 Task: Find a guesthouse in Callao, Peru, for 9 guests from 5th to 15th July, with 5 bedrooms, 5 beds, 5 bathrooms, self check-in, and a price range of 15000 to 25000.
Action: Mouse moved to (498, 131)
Screenshot: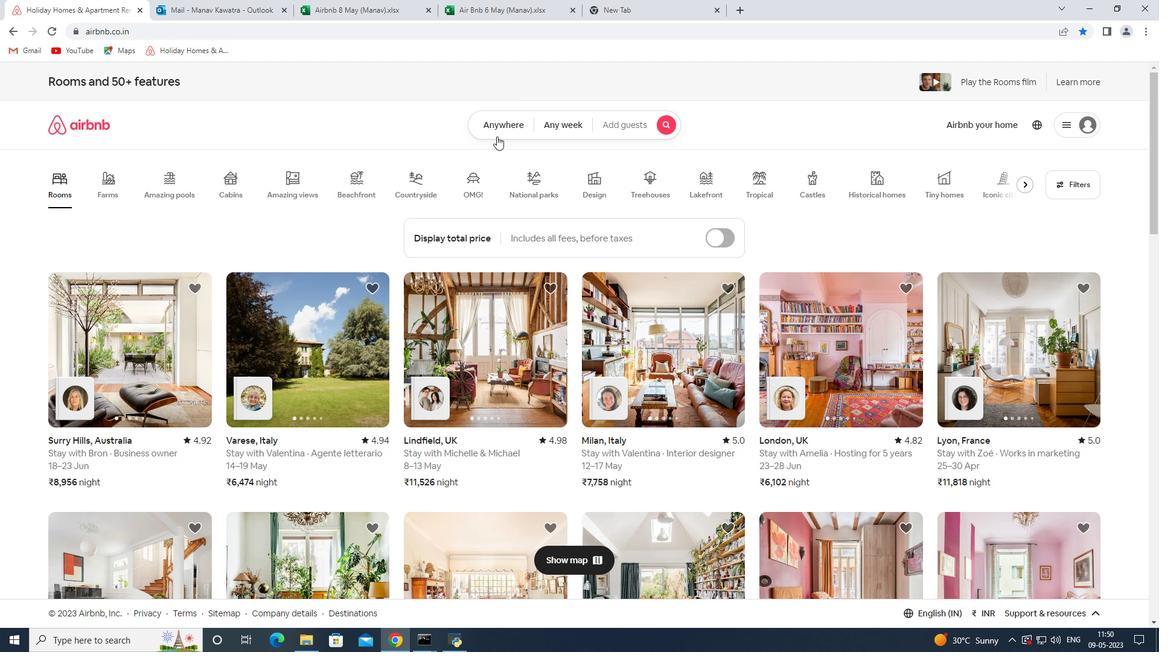 
Action: Mouse pressed left at (498, 131)
Screenshot: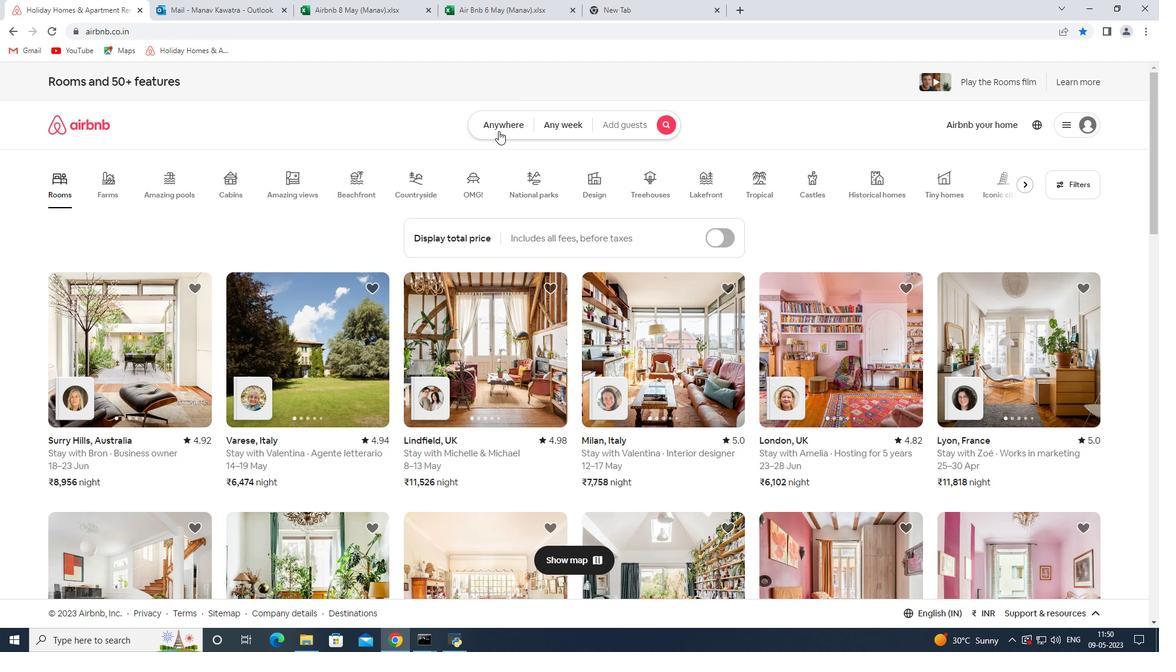 
Action: Mouse moved to (448, 176)
Screenshot: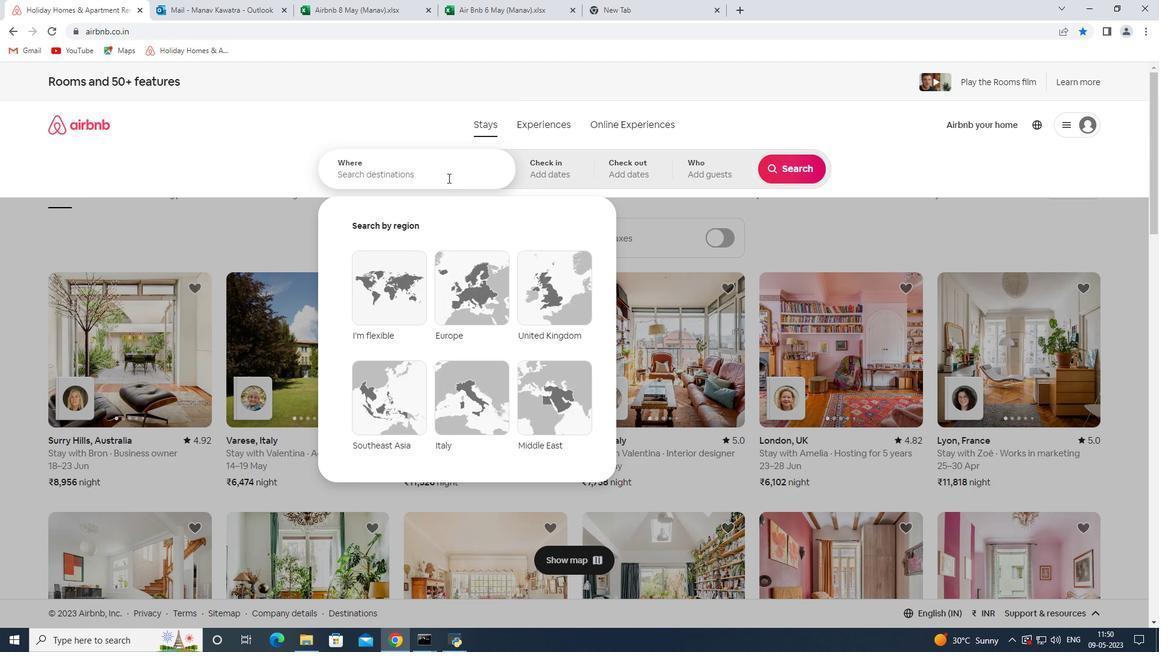 
Action: Mouse pressed left at (448, 176)
Screenshot: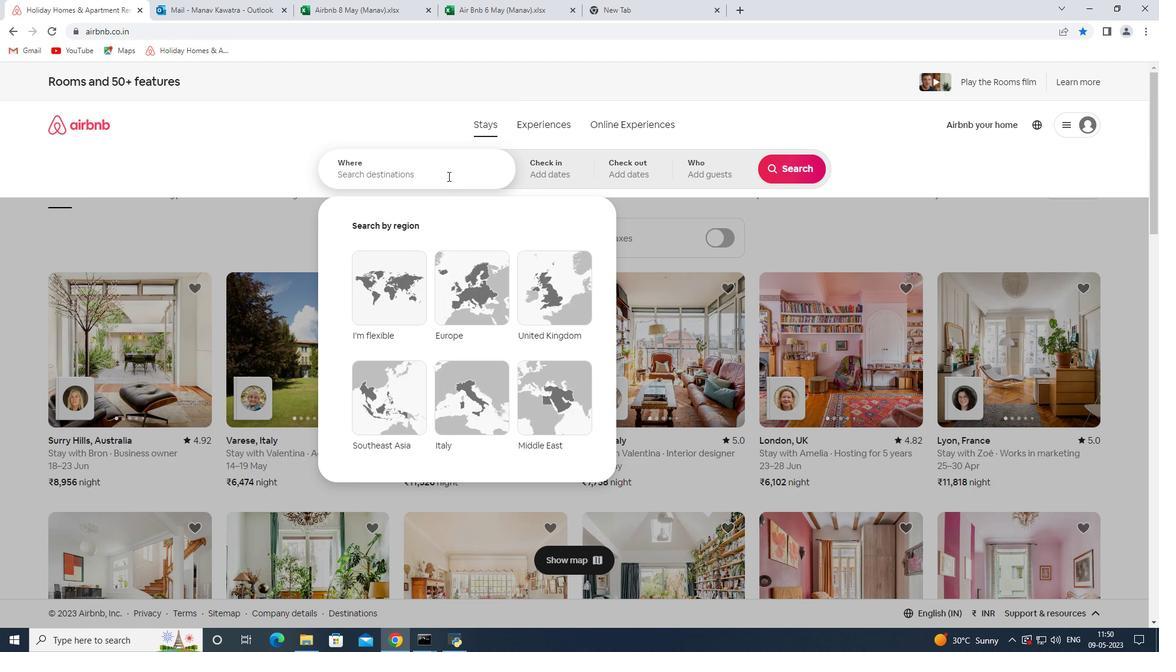 
Action: Key pressed <Key.shift><Key.shift><Key.shift><Key.shift><Key.shift><Key.shift><Key.shift><Key.shift>Callao<Key.space>
Screenshot: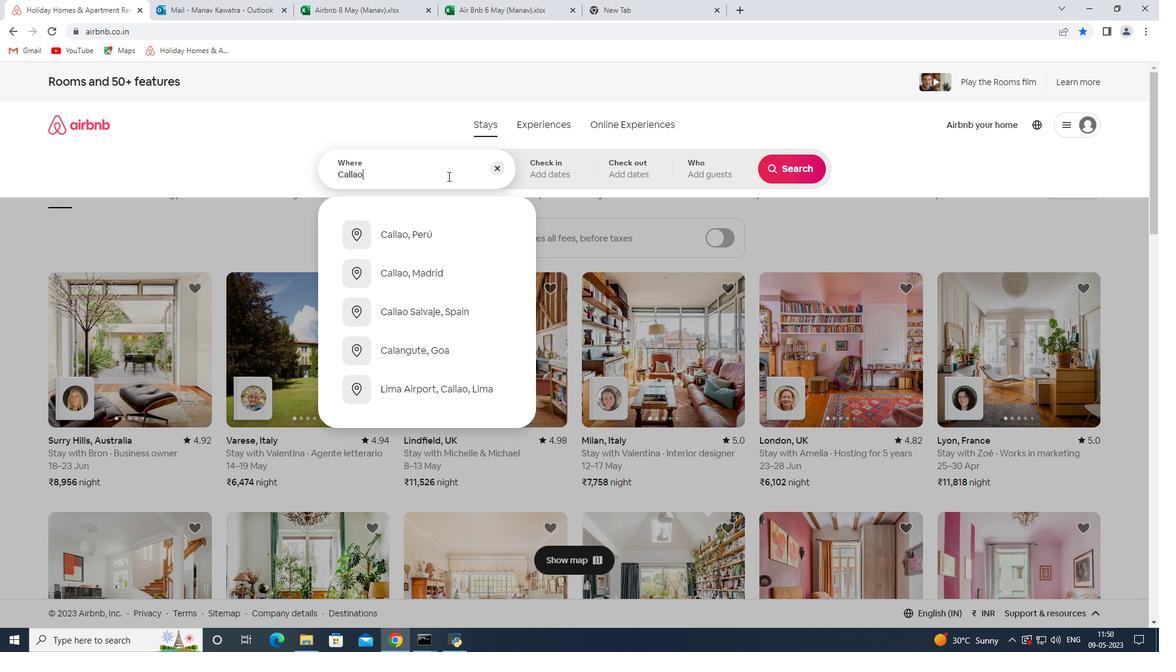 
Action: Mouse moved to (472, 230)
Screenshot: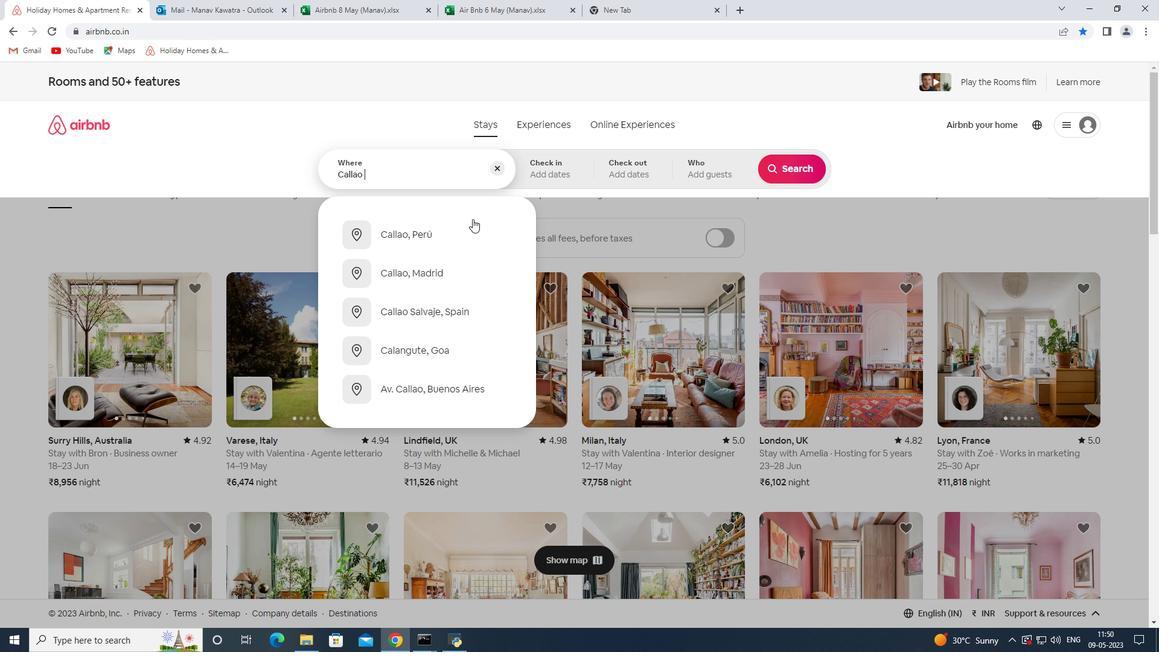 
Action: Mouse pressed left at (472, 230)
Screenshot: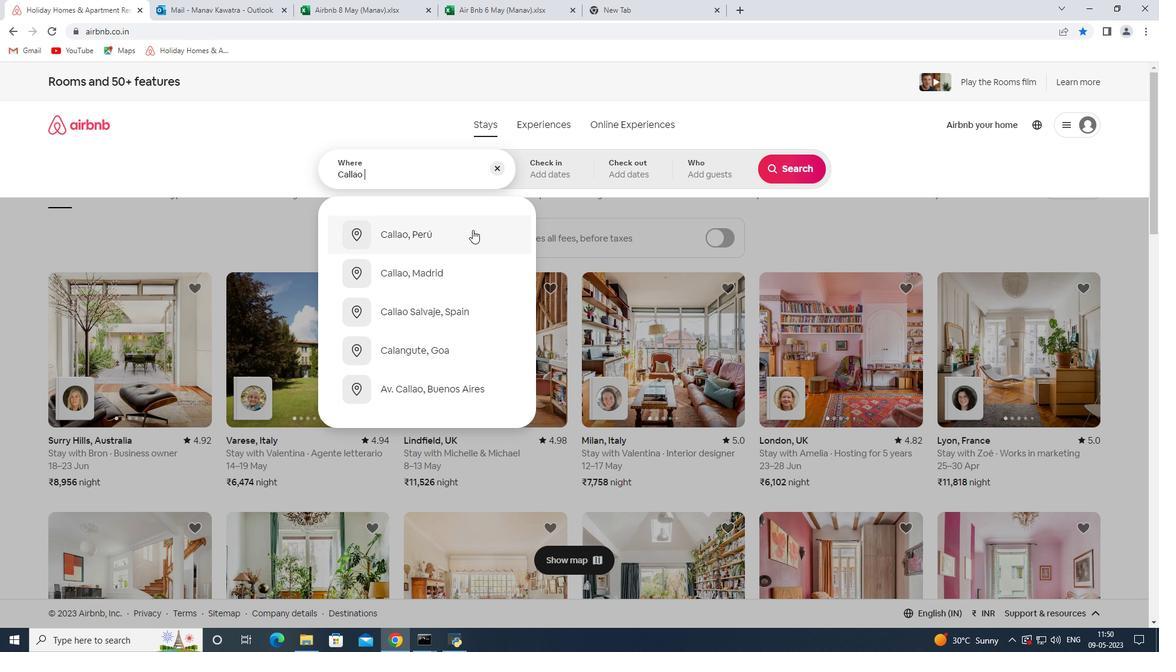 
Action: Mouse moved to (793, 266)
Screenshot: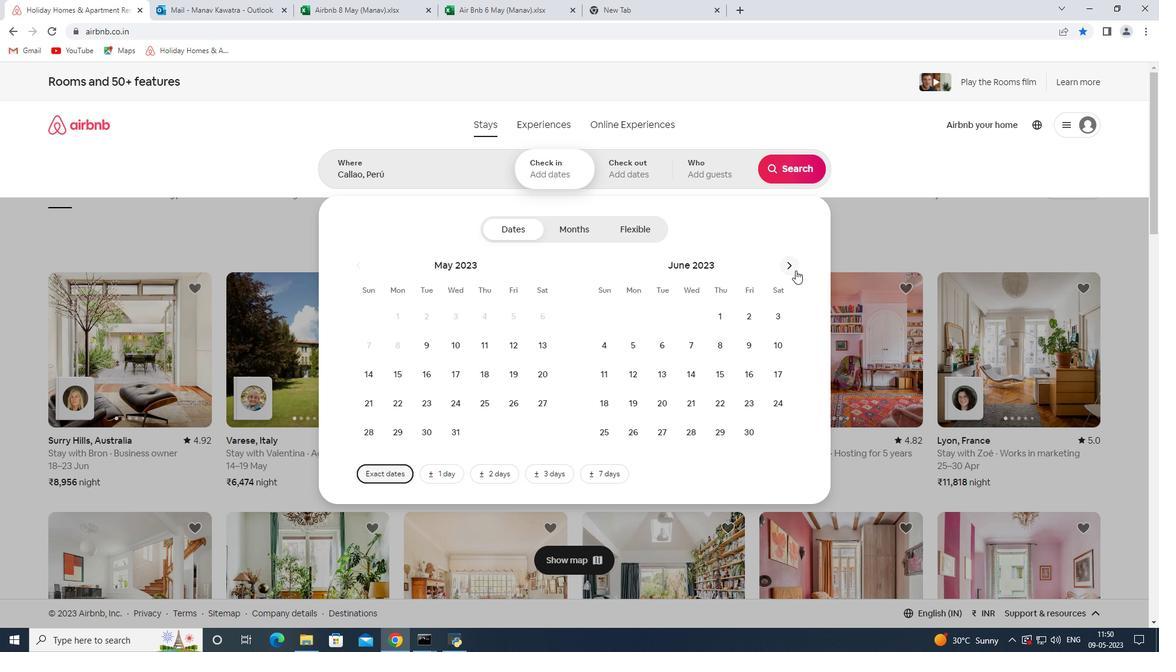 
Action: Mouse pressed left at (793, 266)
Screenshot: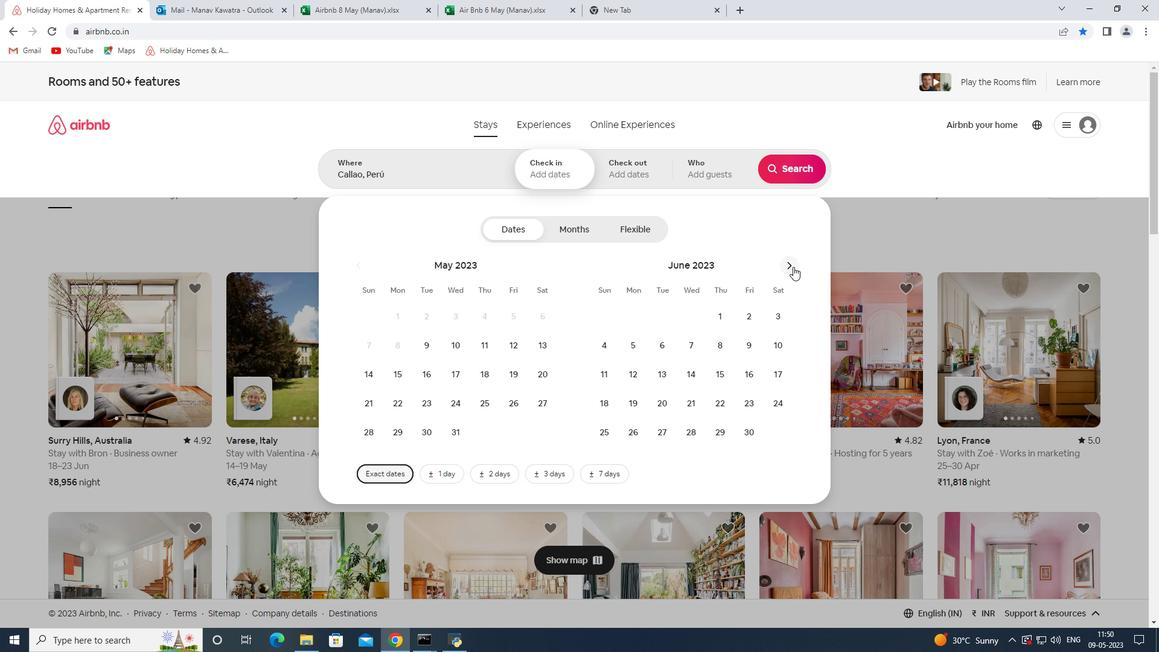 
Action: Mouse moved to (694, 334)
Screenshot: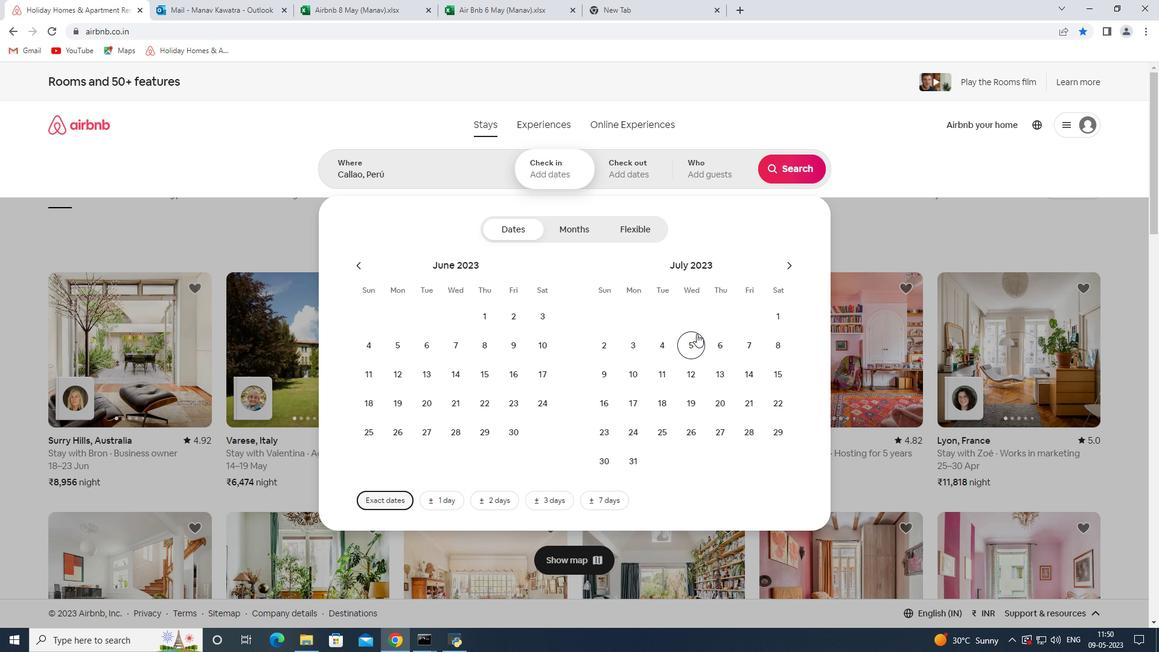 
Action: Mouse pressed left at (694, 334)
Screenshot: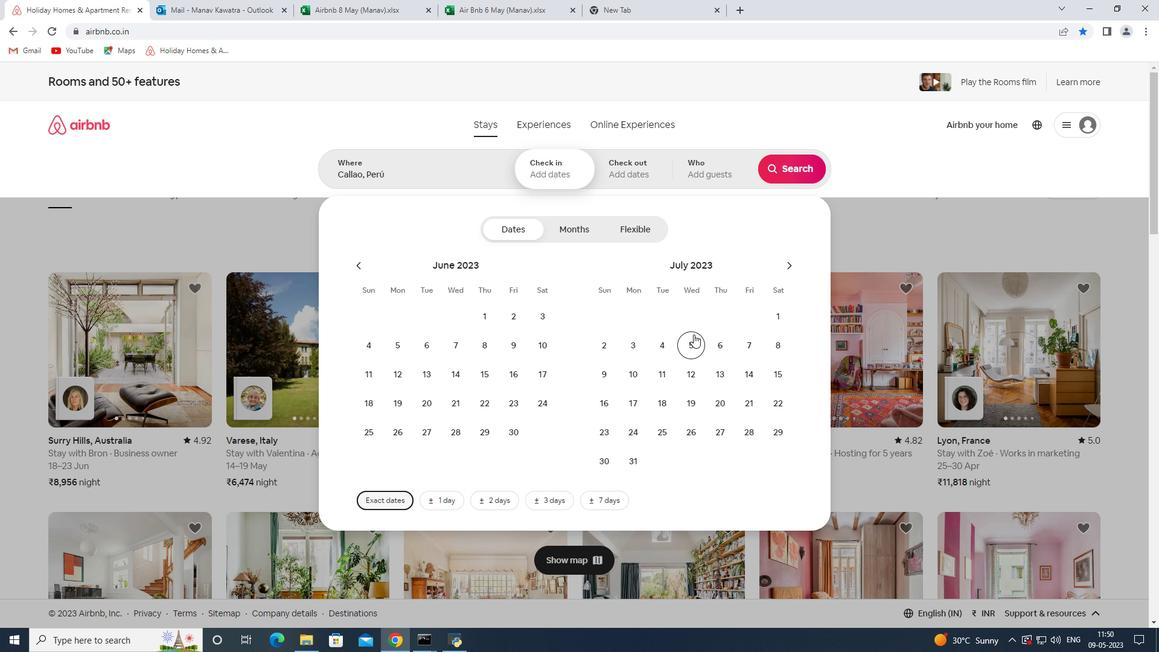 
Action: Mouse moved to (773, 376)
Screenshot: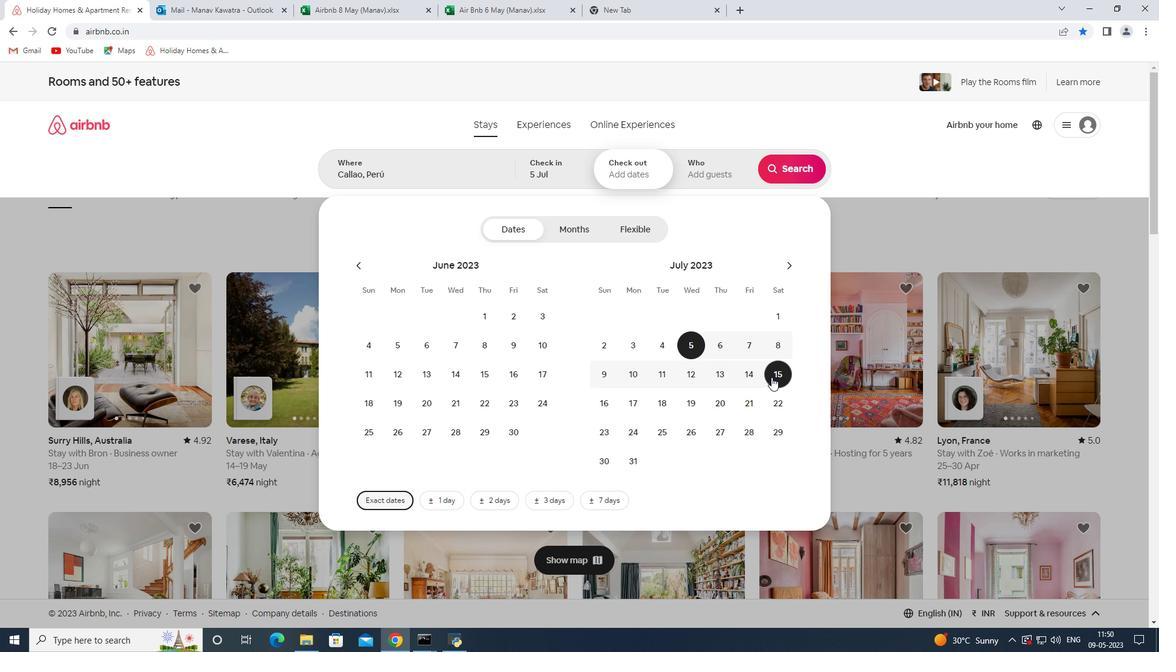 
Action: Mouse pressed left at (773, 376)
Screenshot: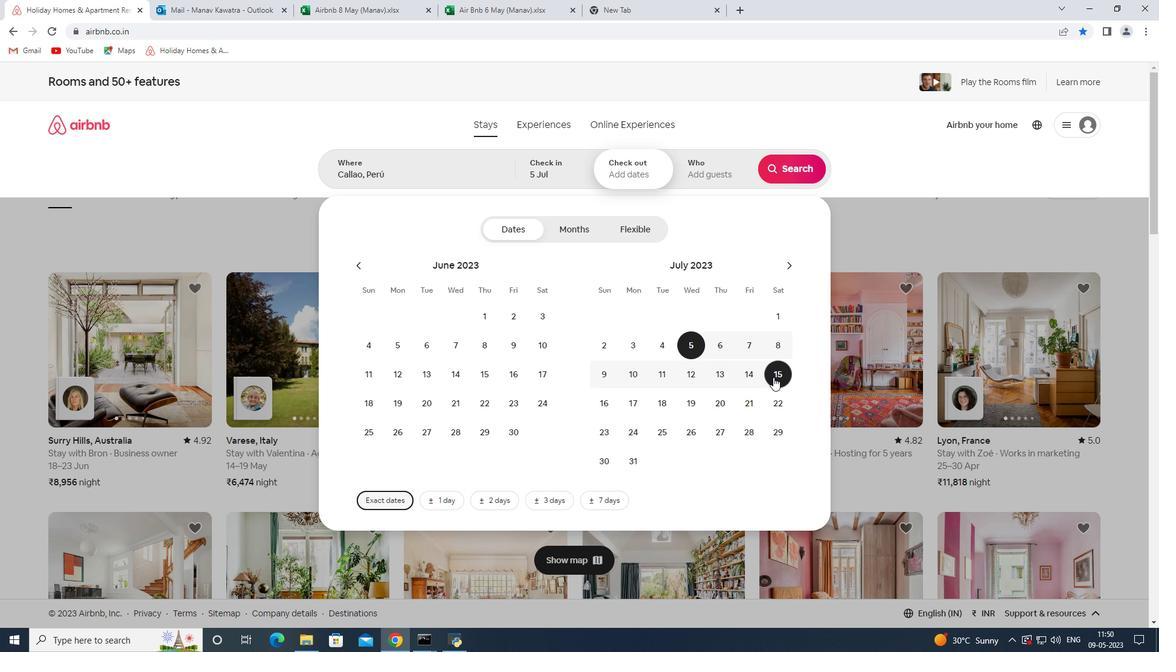 
Action: Mouse moved to (716, 181)
Screenshot: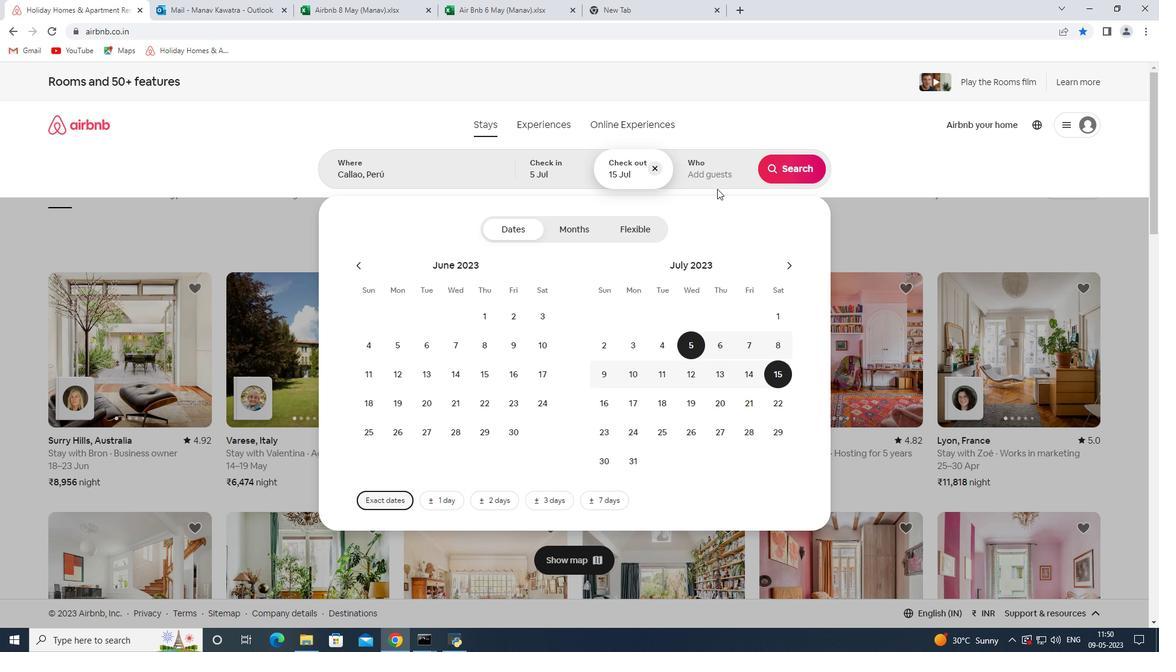 
Action: Mouse pressed left at (716, 181)
Screenshot: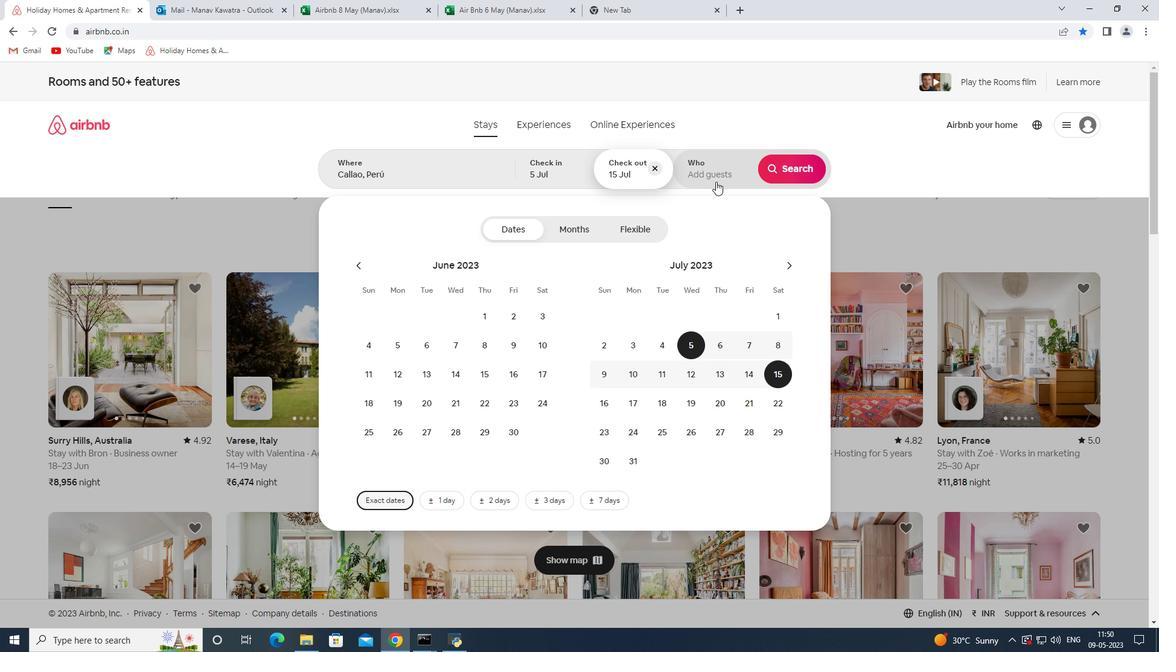 
Action: Mouse moved to (799, 237)
Screenshot: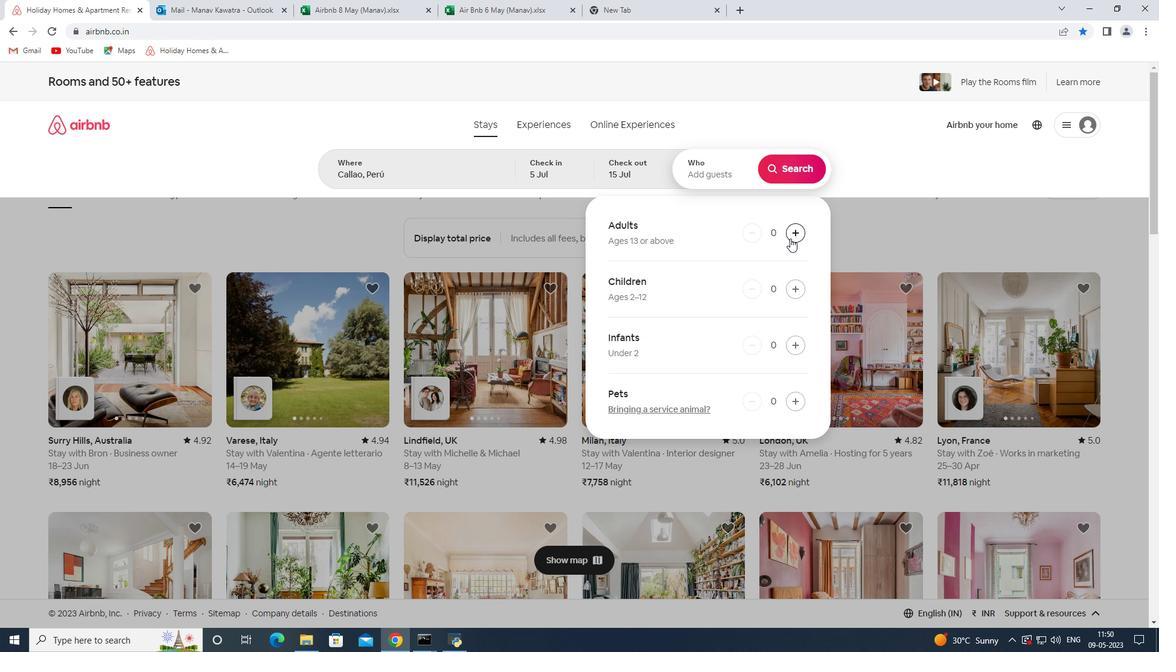 
Action: Mouse pressed left at (799, 237)
Screenshot: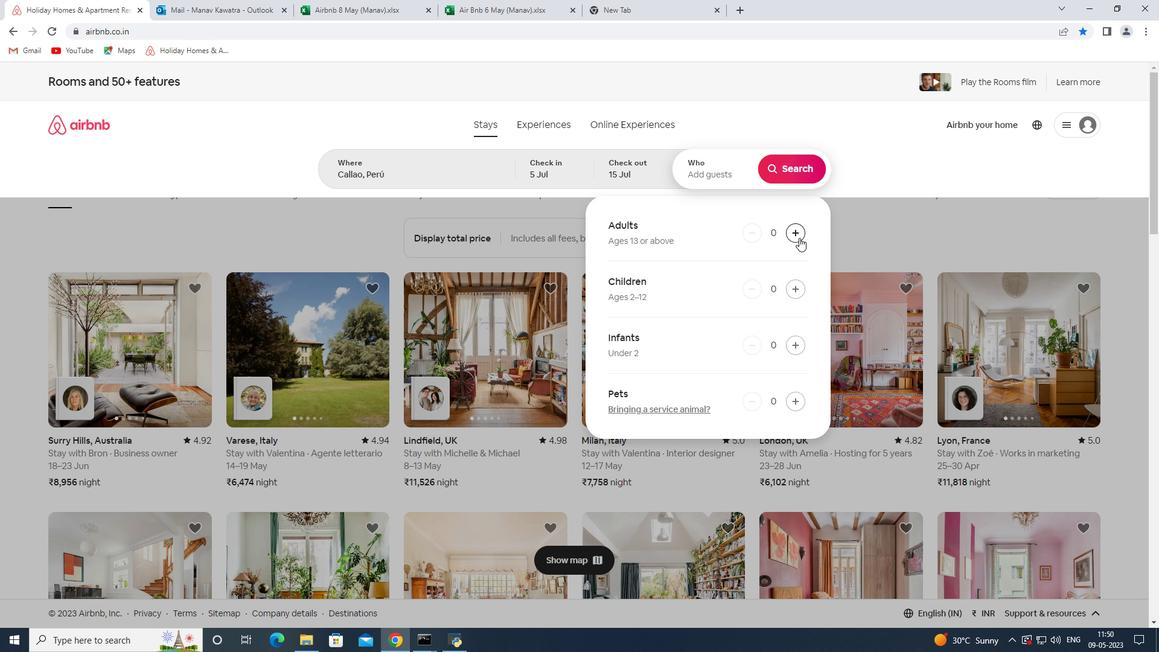 
Action: Mouse pressed left at (799, 237)
Screenshot: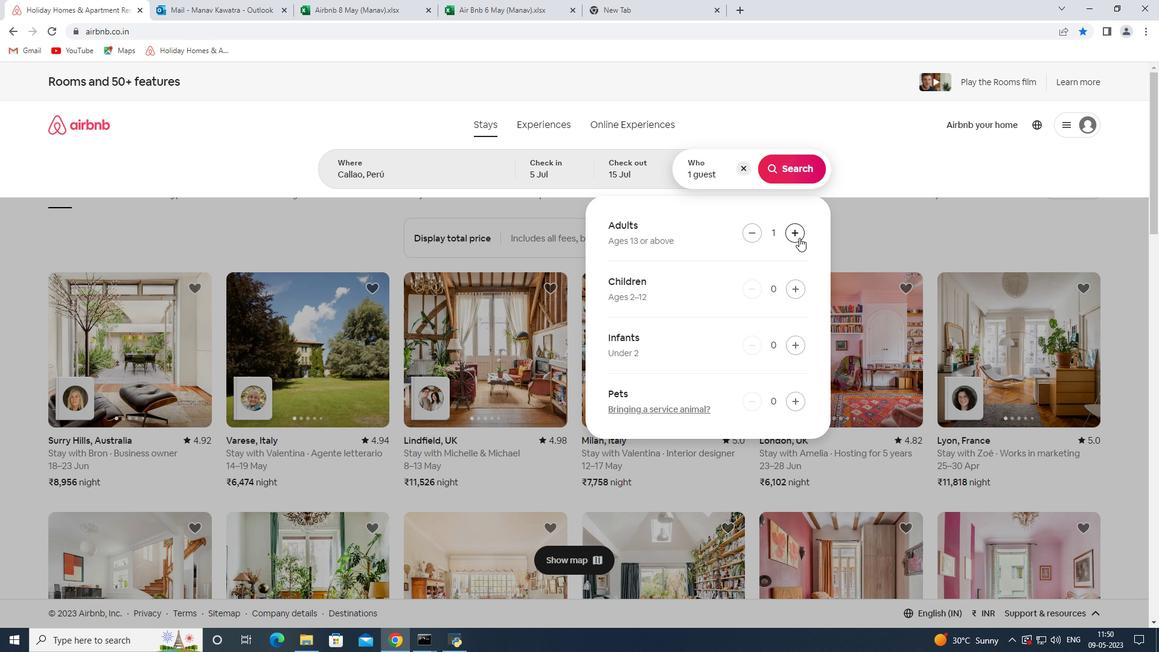 
Action: Mouse pressed left at (799, 237)
Screenshot: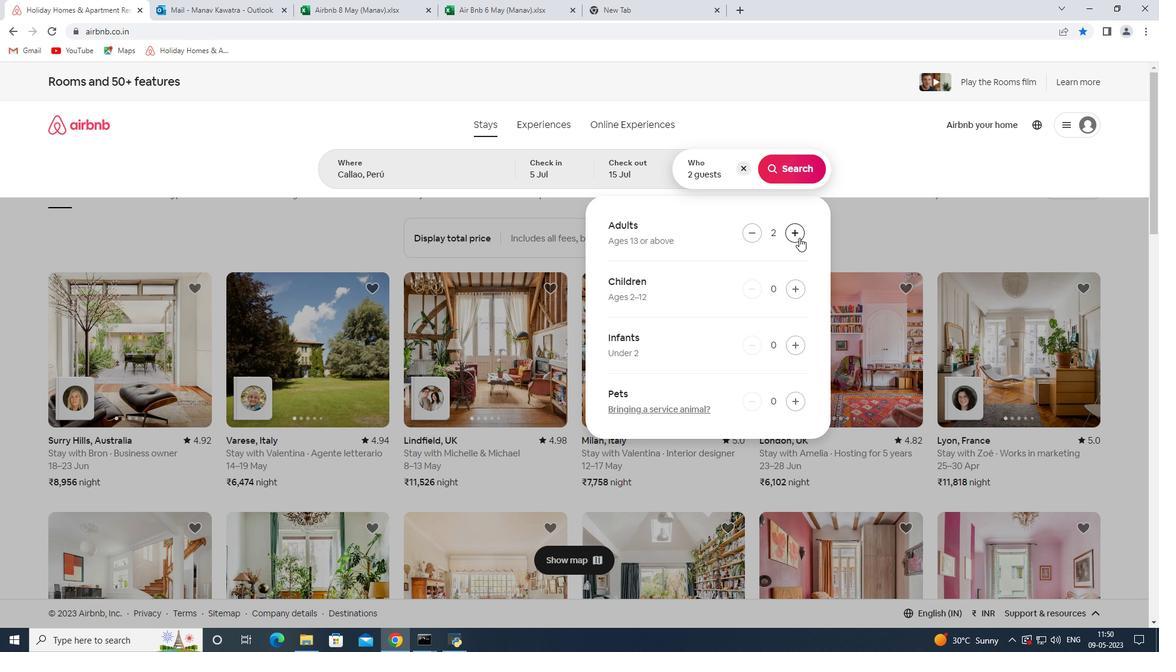 
Action: Mouse pressed left at (799, 237)
Screenshot: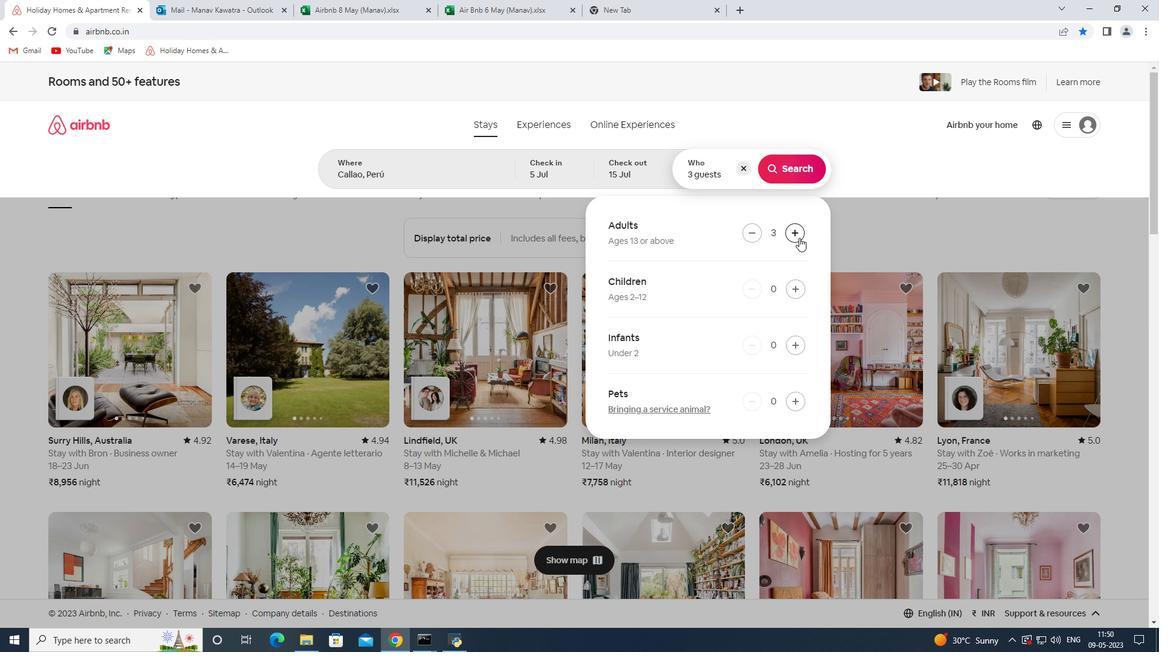 
Action: Mouse pressed left at (799, 237)
Screenshot: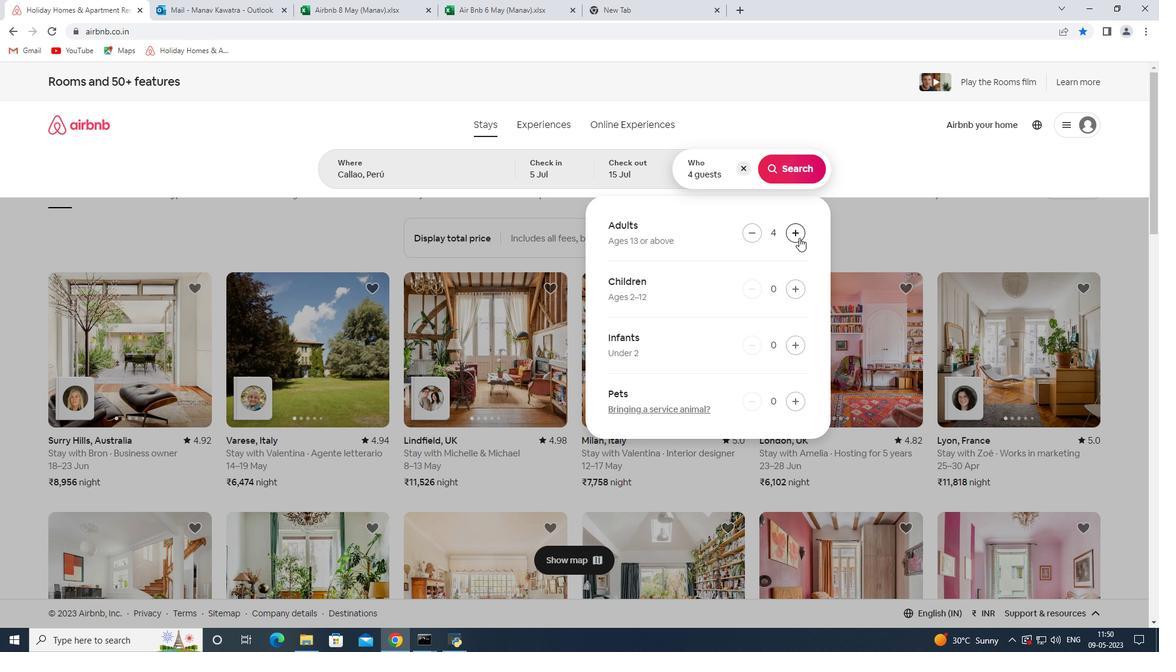 
Action: Mouse pressed left at (799, 237)
Screenshot: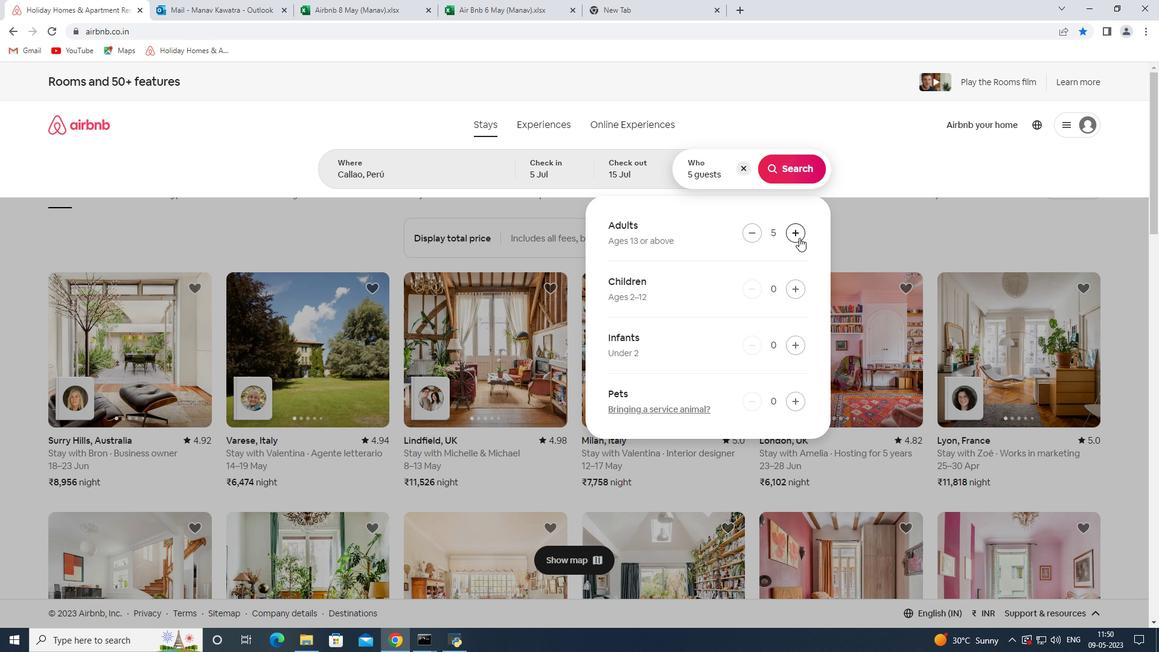 
Action: Mouse pressed left at (799, 237)
Screenshot: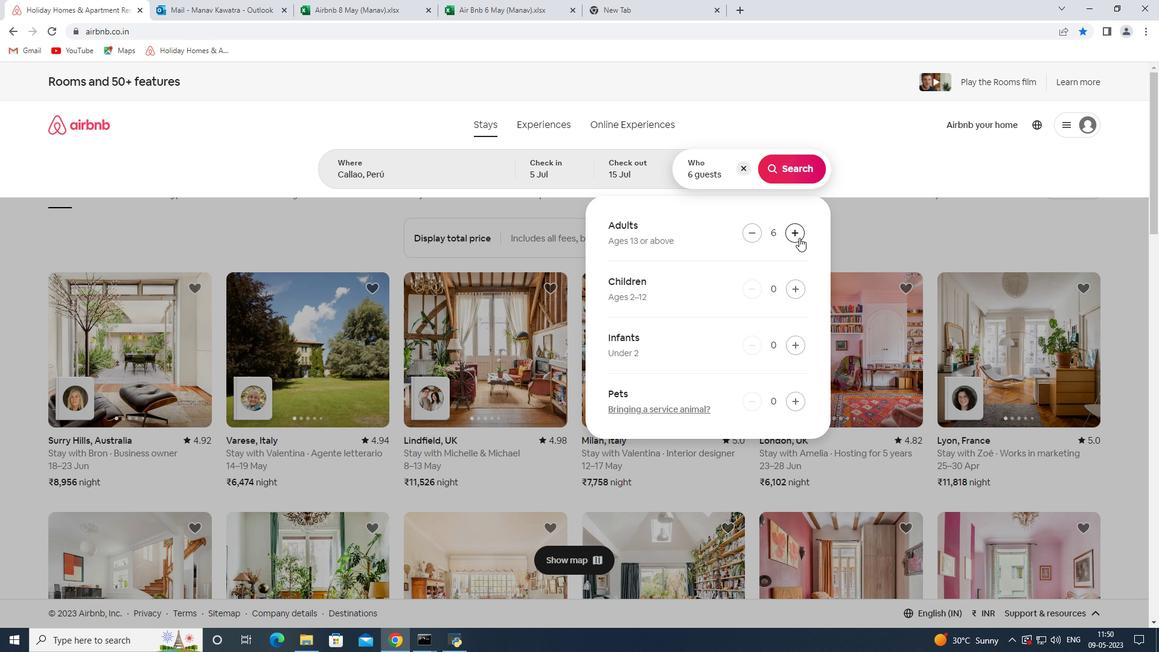 
Action: Mouse pressed left at (799, 237)
Screenshot: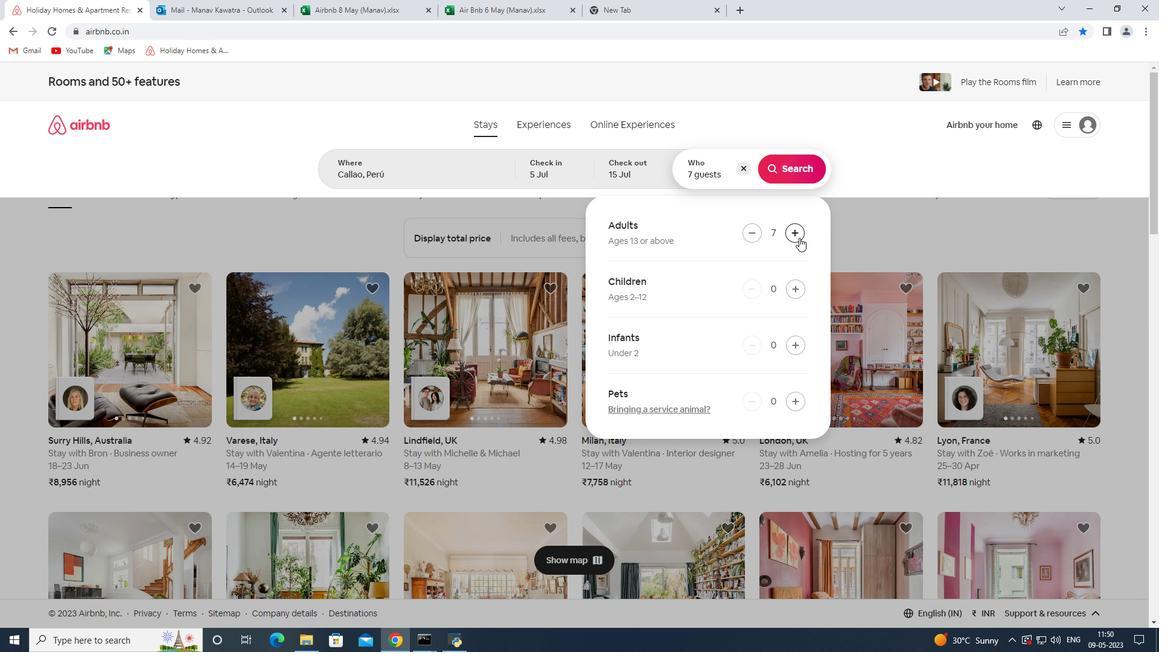 
Action: Mouse pressed left at (799, 237)
Screenshot: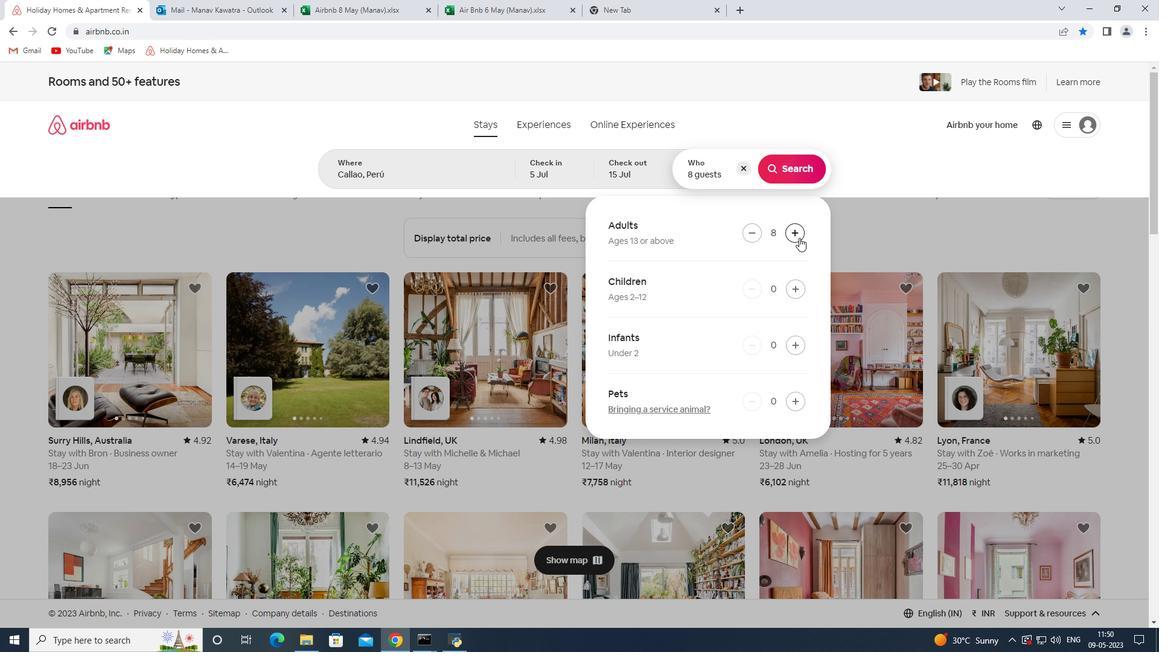 
Action: Mouse moved to (800, 160)
Screenshot: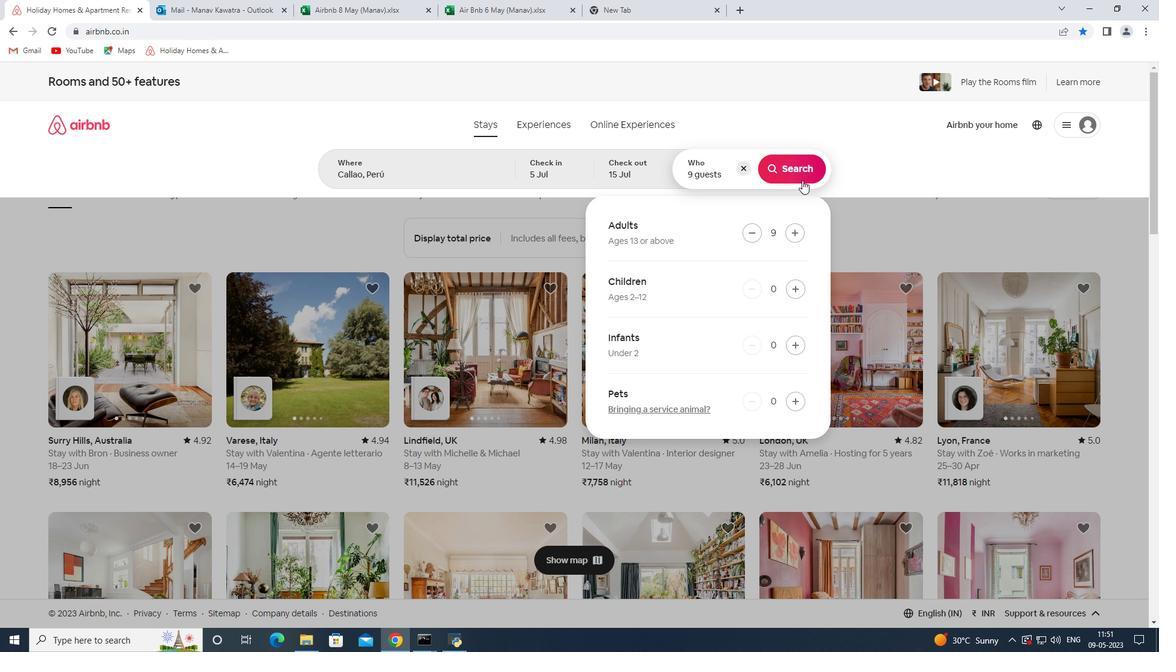 
Action: Mouse pressed left at (800, 160)
Screenshot: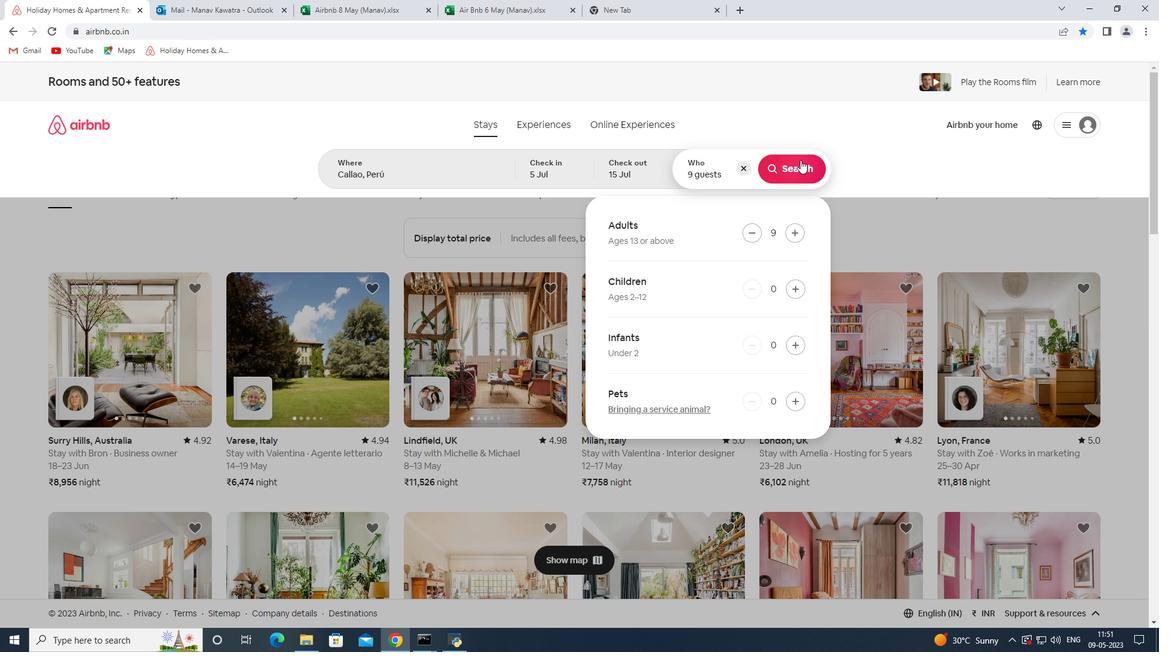 
Action: Mouse moved to (1105, 132)
Screenshot: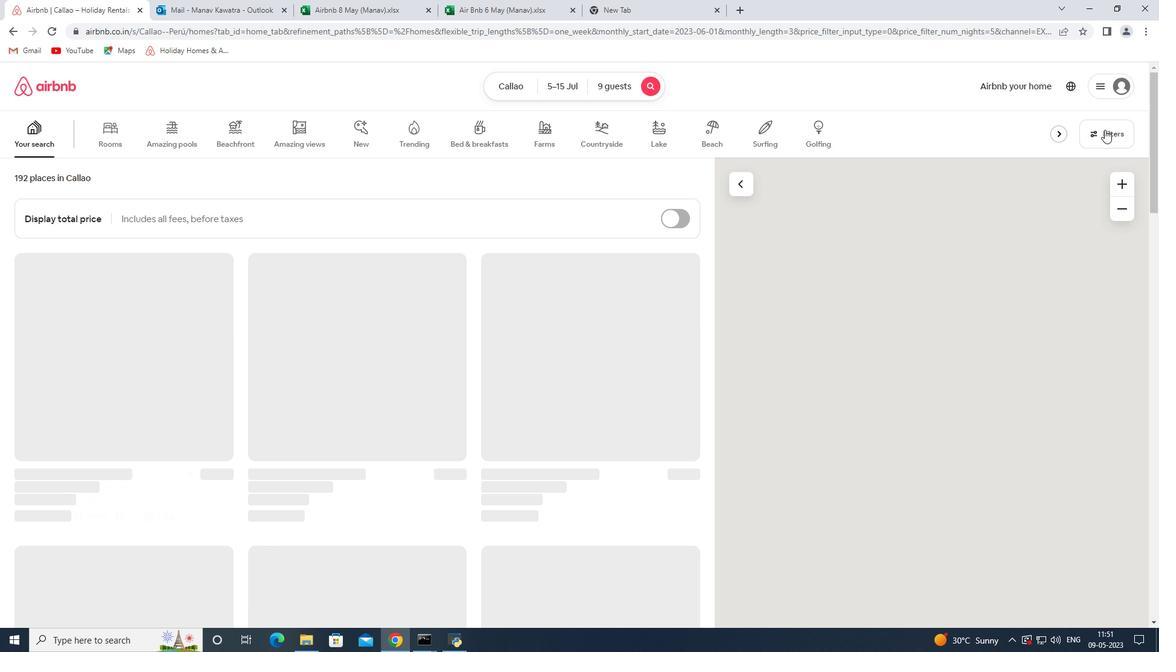
Action: Mouse pressed left at (1105, 132)
Screenshot: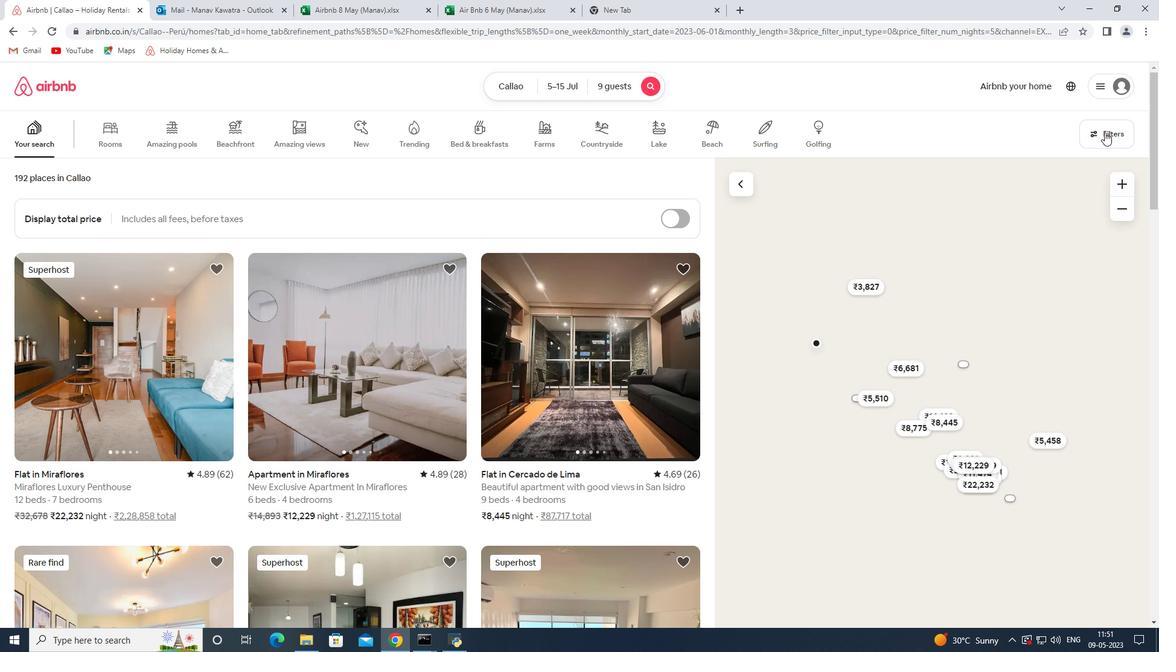 
Action: Mouse moved to (422, 429)
Screenshot: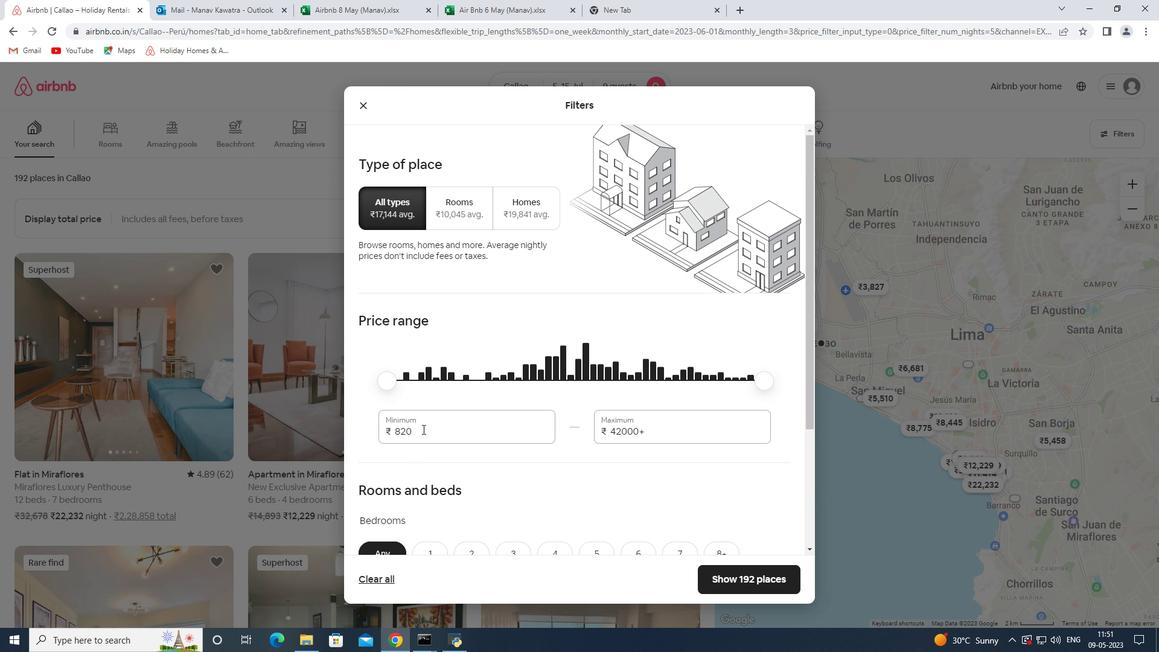 
Action: Mouse pressed left at (422, 429)
Screenshot: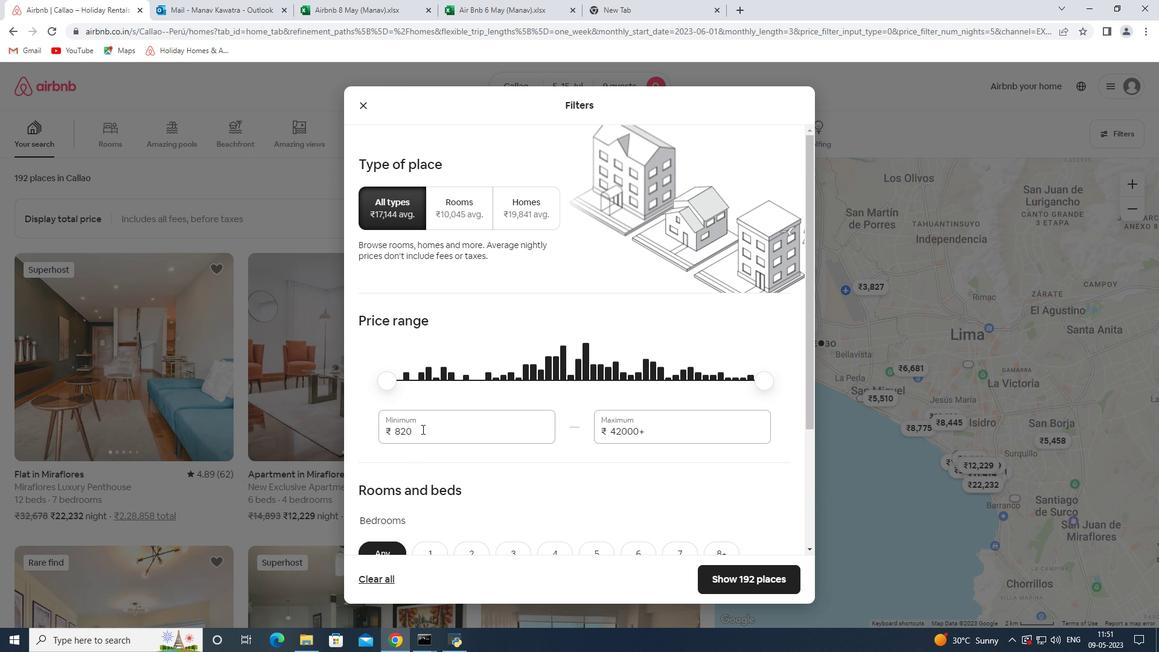 
Action: Mouse pressed left at (422, 429)
Screenshot: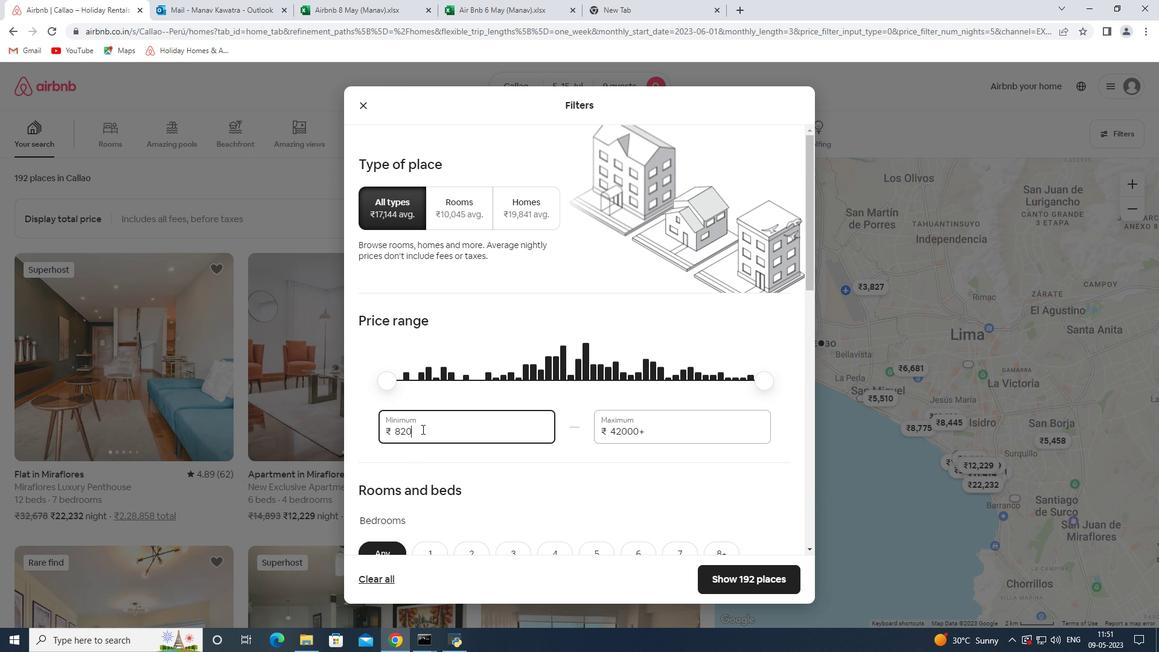 
Action: Key pressed 15000<Key.tab>25000
Screenshot: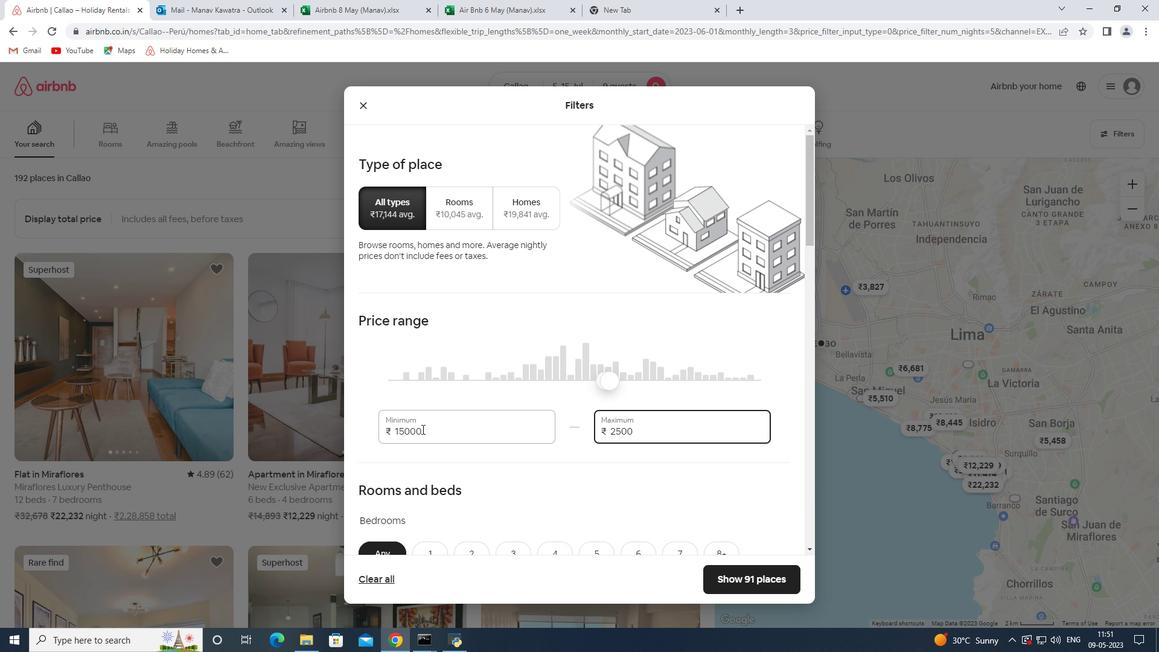 
Action: Mouse moved to (353, 245)
Screenshot: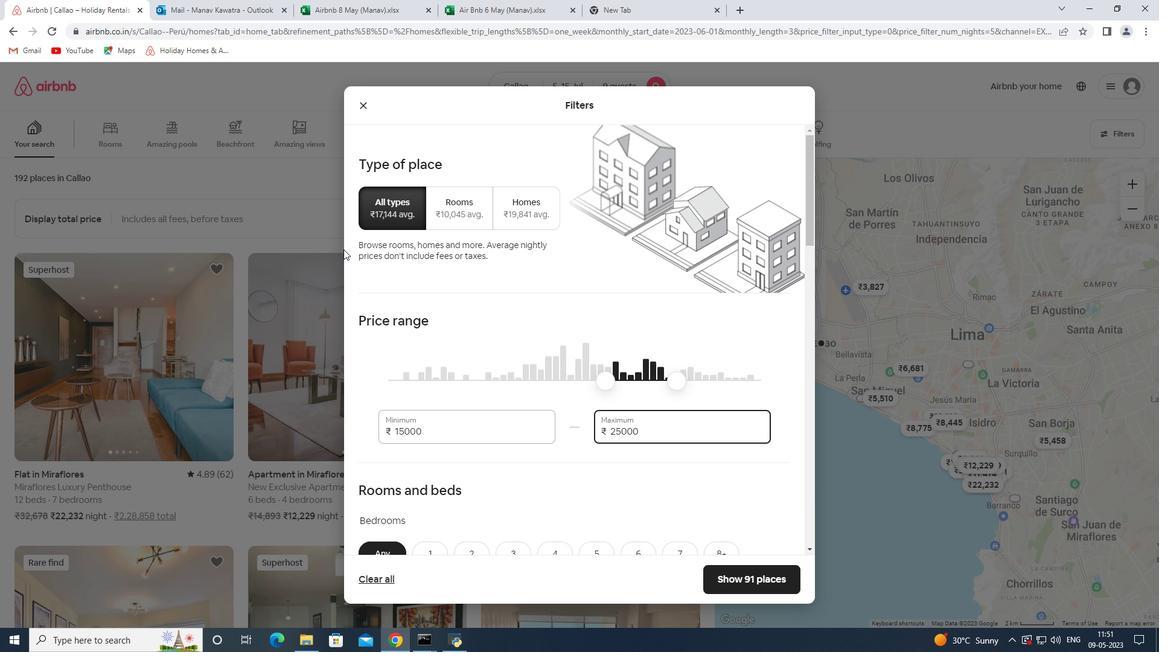 
Action: Mouse scrolled (353, 244) with delta (0, 0)
Screenshot: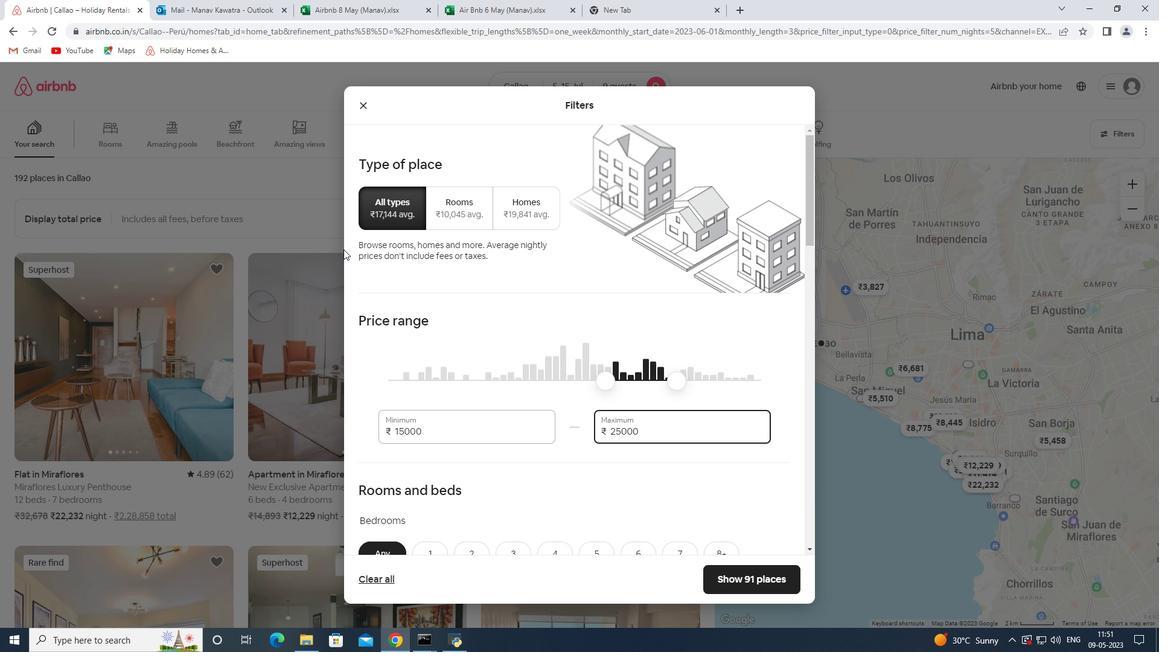 
Action: Mouse moved to (364, 245)
Screenshot: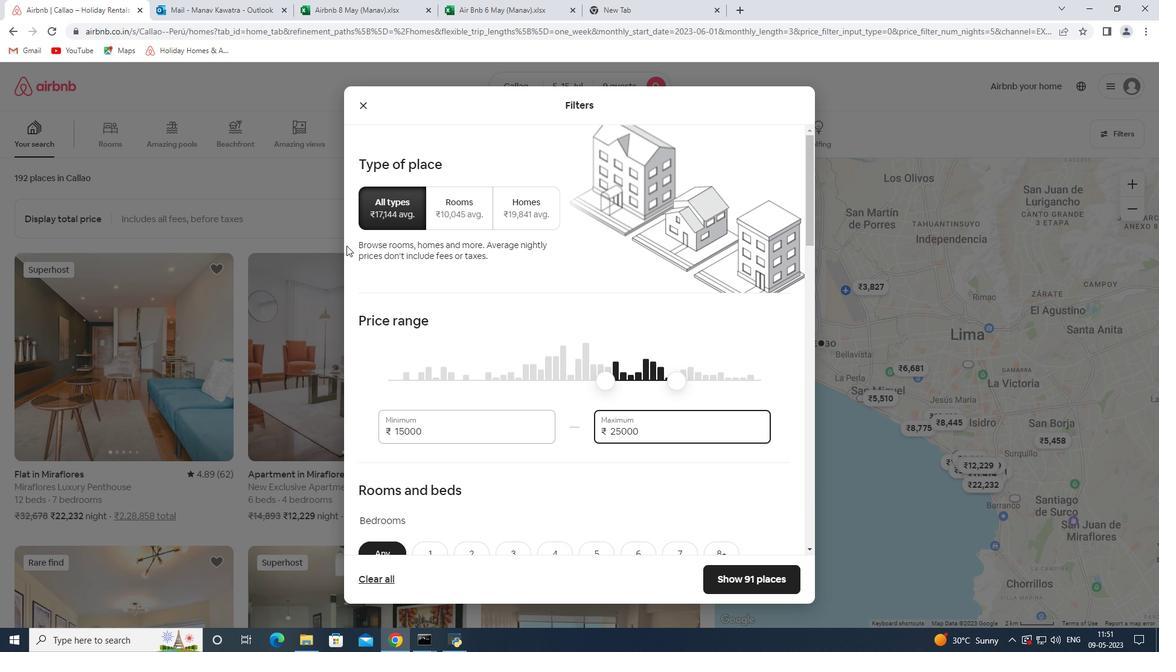 
Action: Mouse scrolled (364, 244) with delta (0, 0)
Screenshot: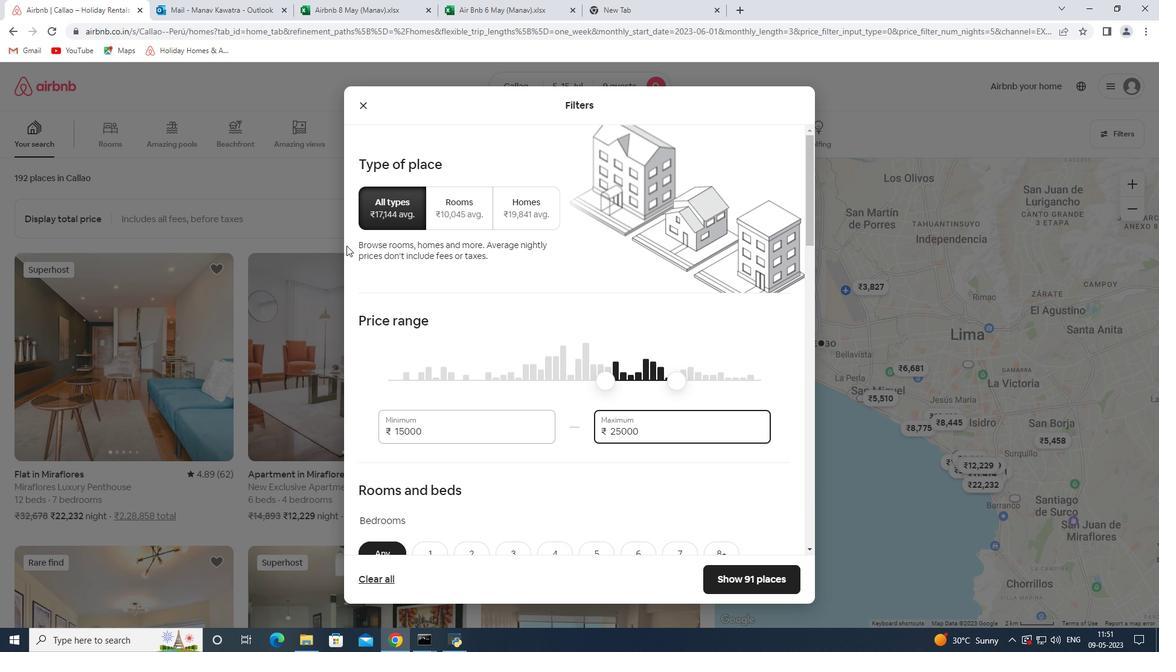 
Action: Mouse moved to (367, 245)
Screenshot: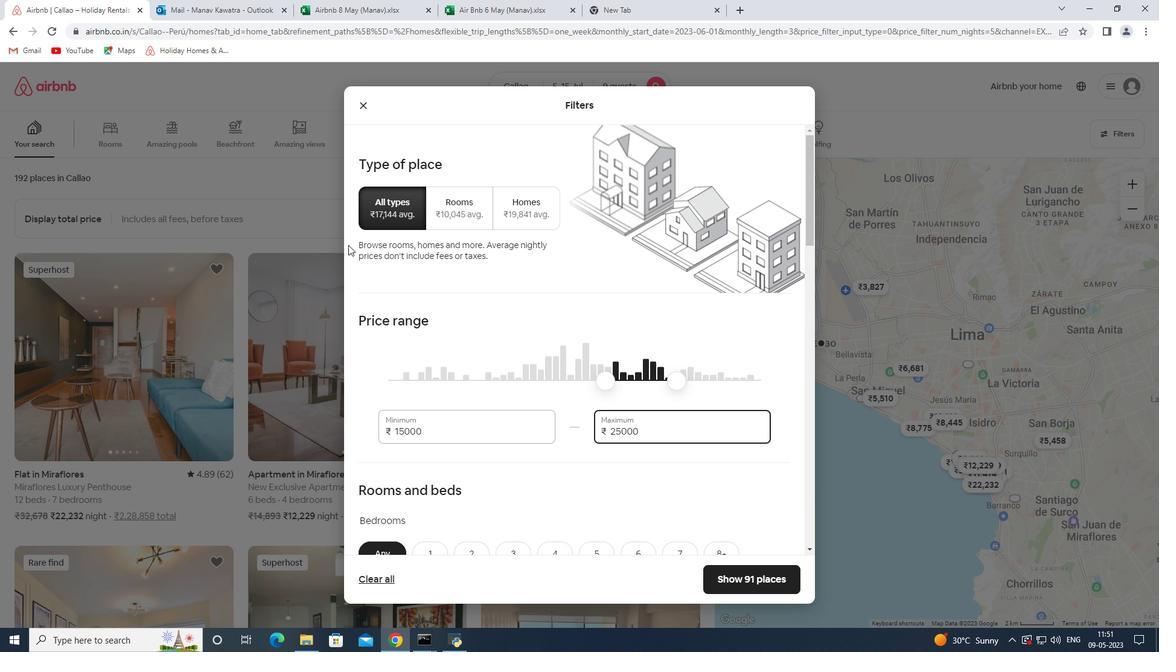 
Action: Mouse scrolled (367, 244) with delta (0, 0)
Screenshot: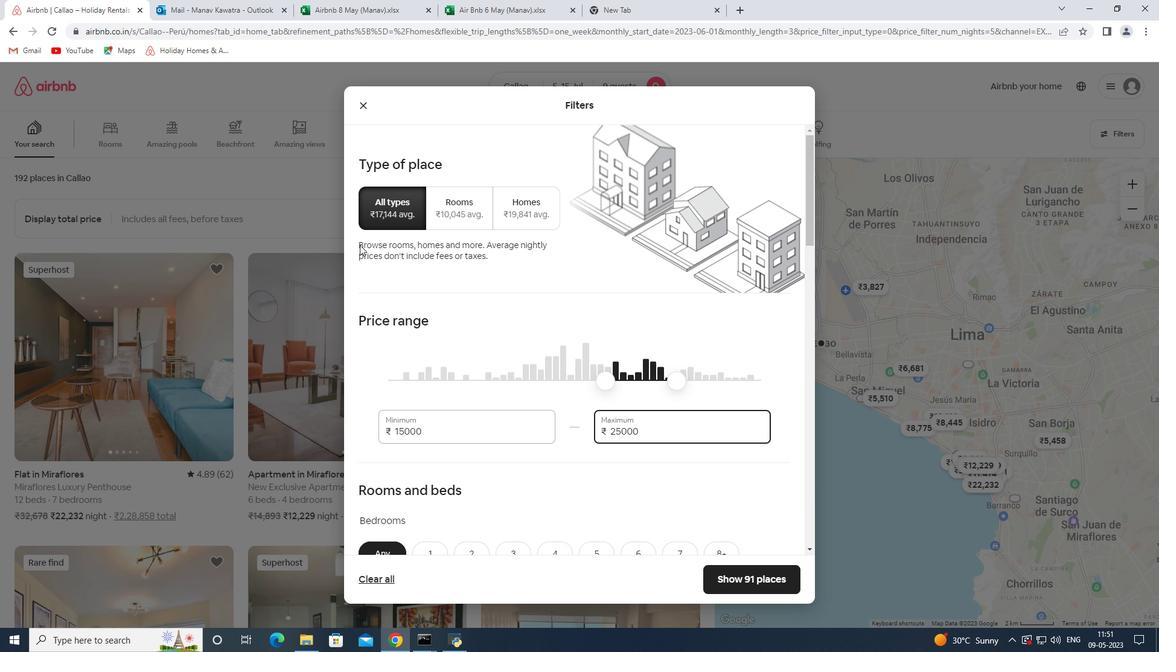 
Action: Mouse moved to (601, 381)
Screenshot: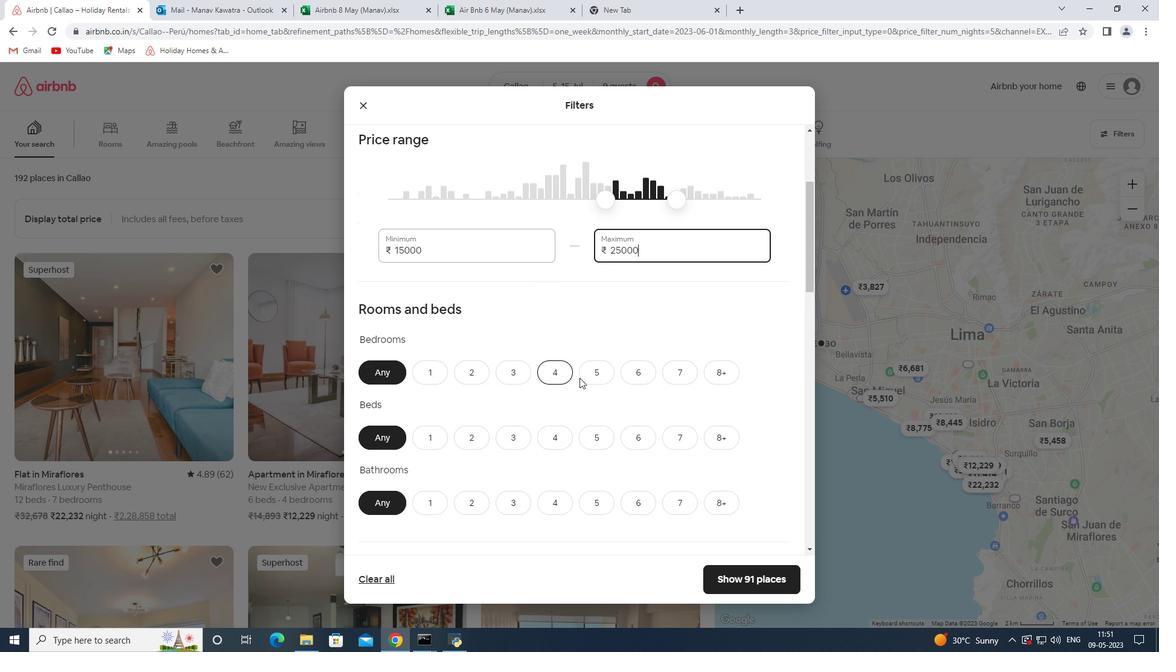 
Action: Mouse pressed left at (601, 381)
Screenshot: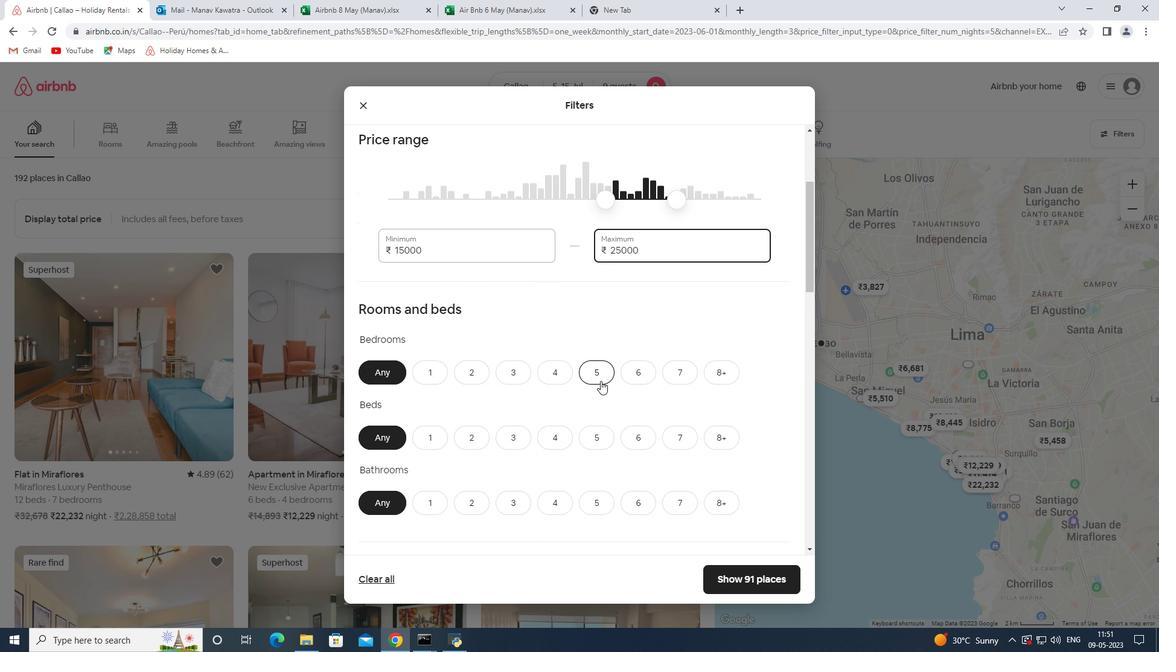 
Action: Mouse moved to (599, 434)
Screenshot: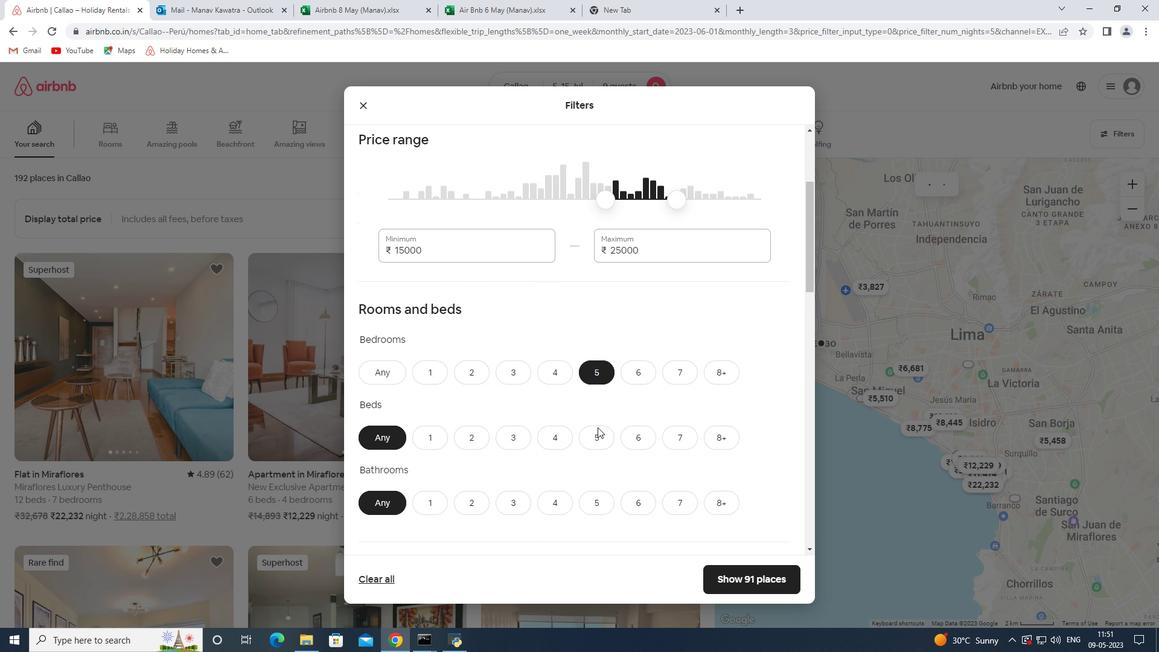 
Action: Mouse pressed left at (599, 434)
Screenshot: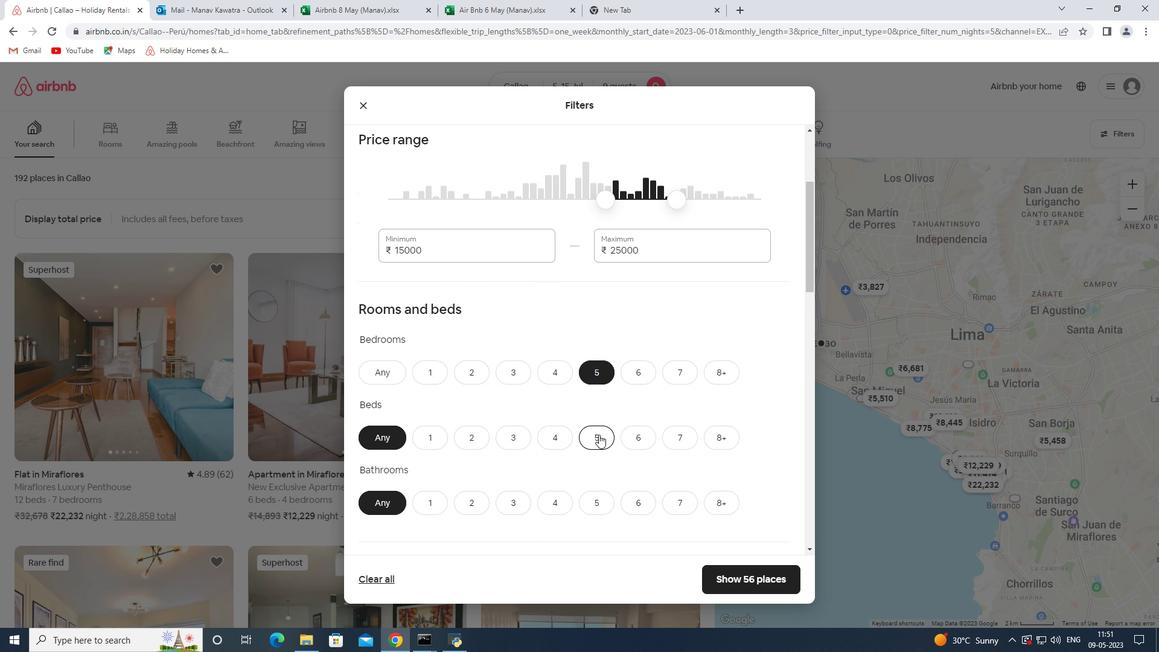 
Action: Mouse moved to (590, 393)
Screenshot: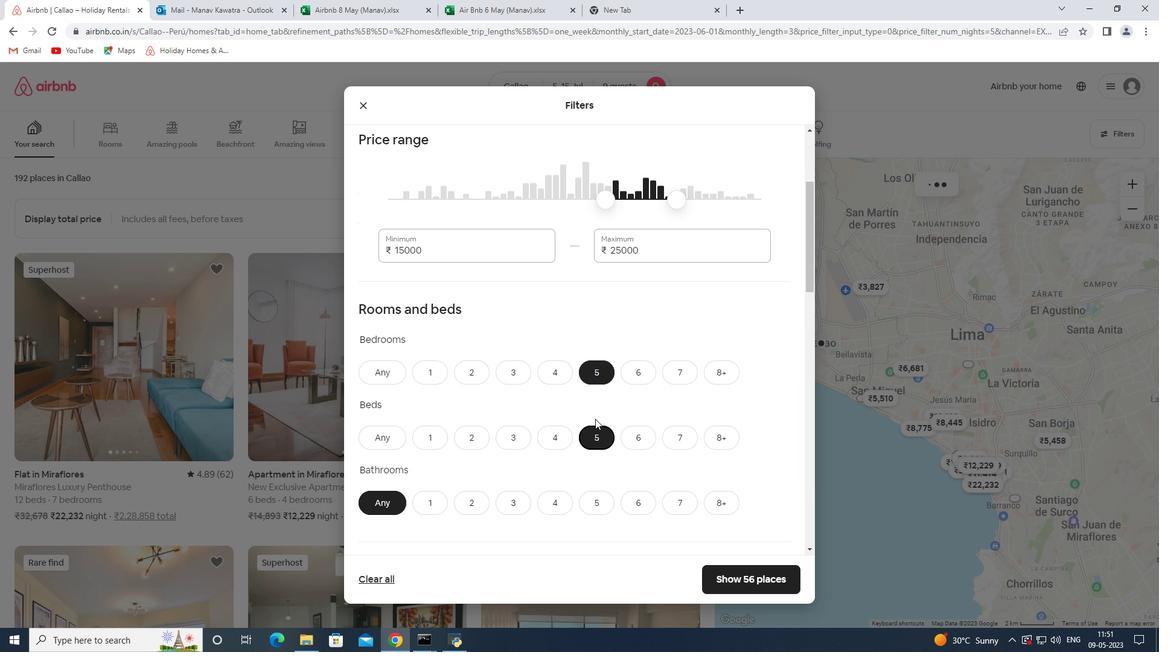 
Action: Mouse scrolled (590, 393) with delta (0, 0)
Screenshot: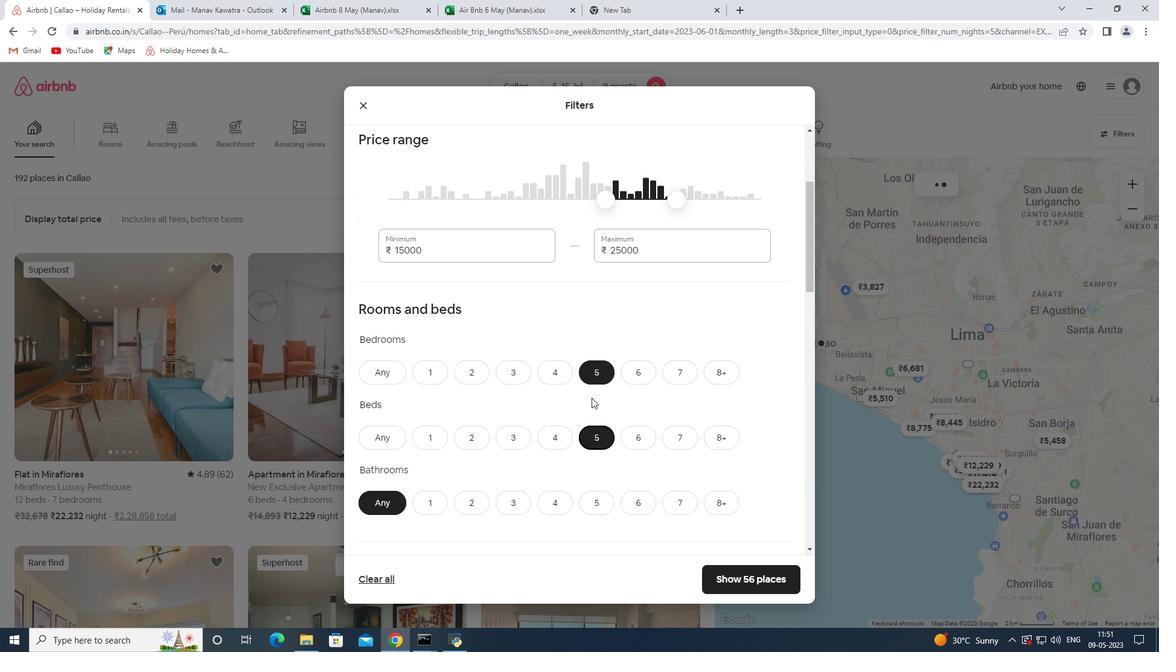 
Action: Mouse moved to (590, 392)
Screenshot: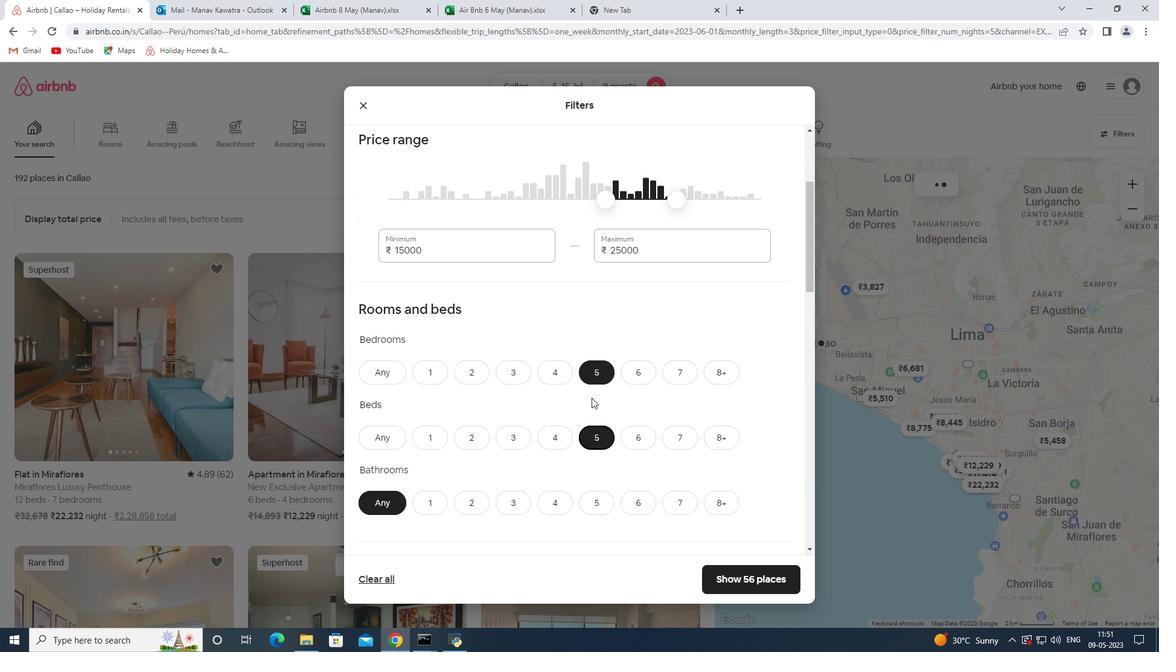 
Action: Mouse scrolled (590, 392) with delta (0, 0)
Screenshot: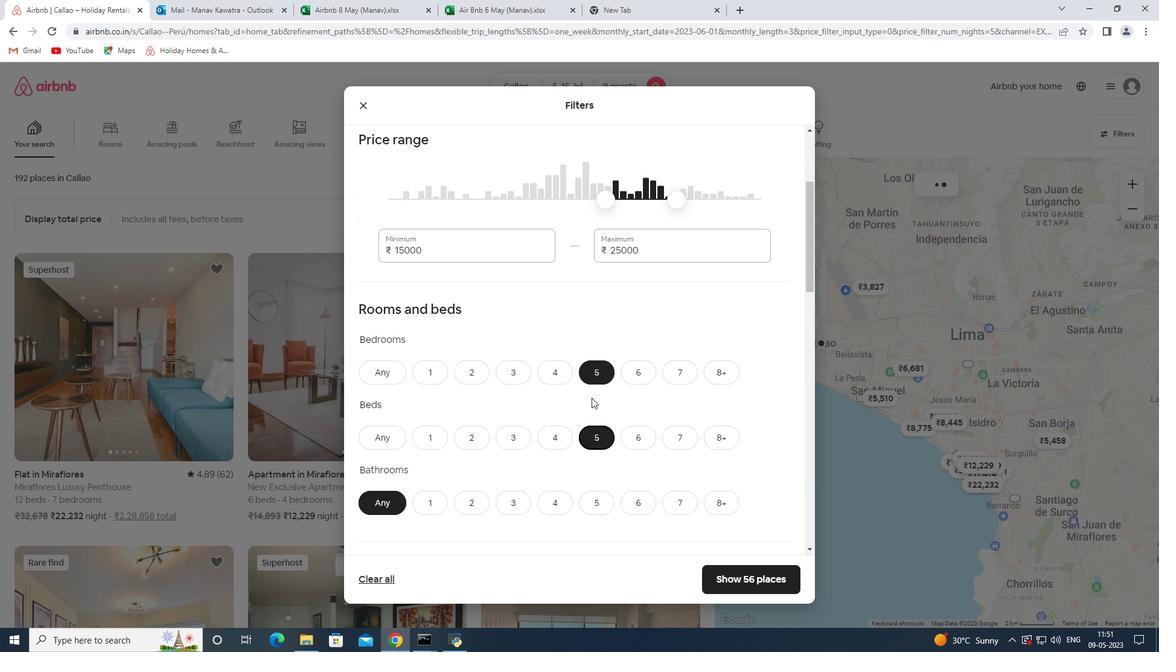 
Action: Mouse moved to (590, 389)
Screenshot: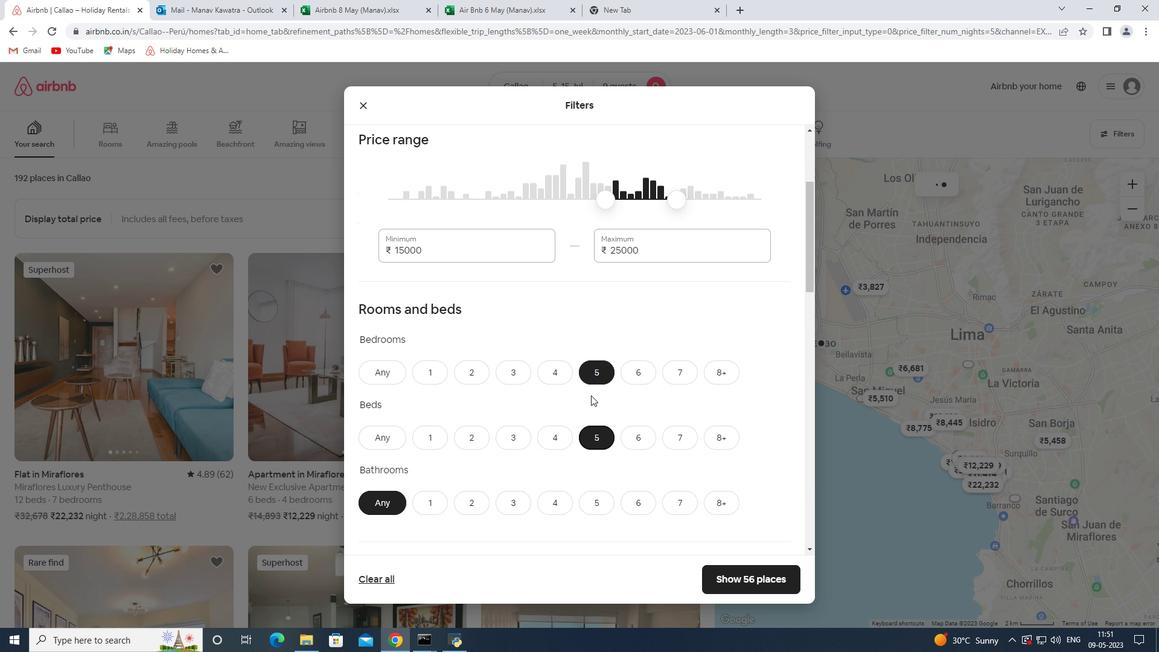 
Action: Mouse scrolled (590, 388) with delta (0, 0)
Screenshot: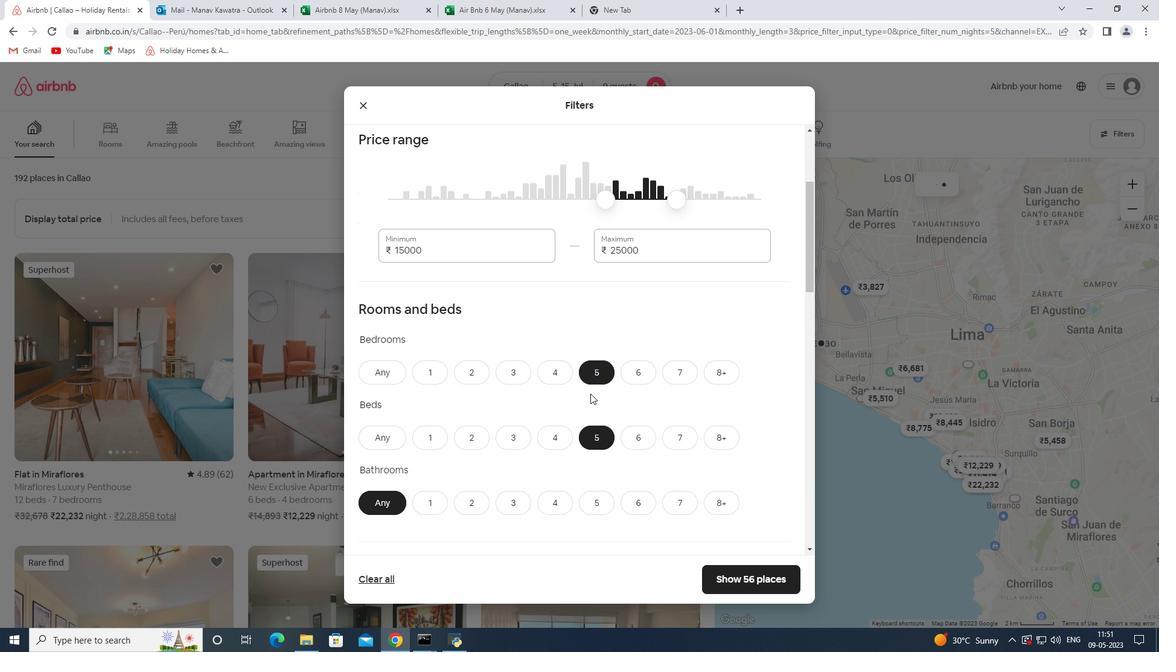 
Action: Mouse moved to (592, 320)
Screenshot: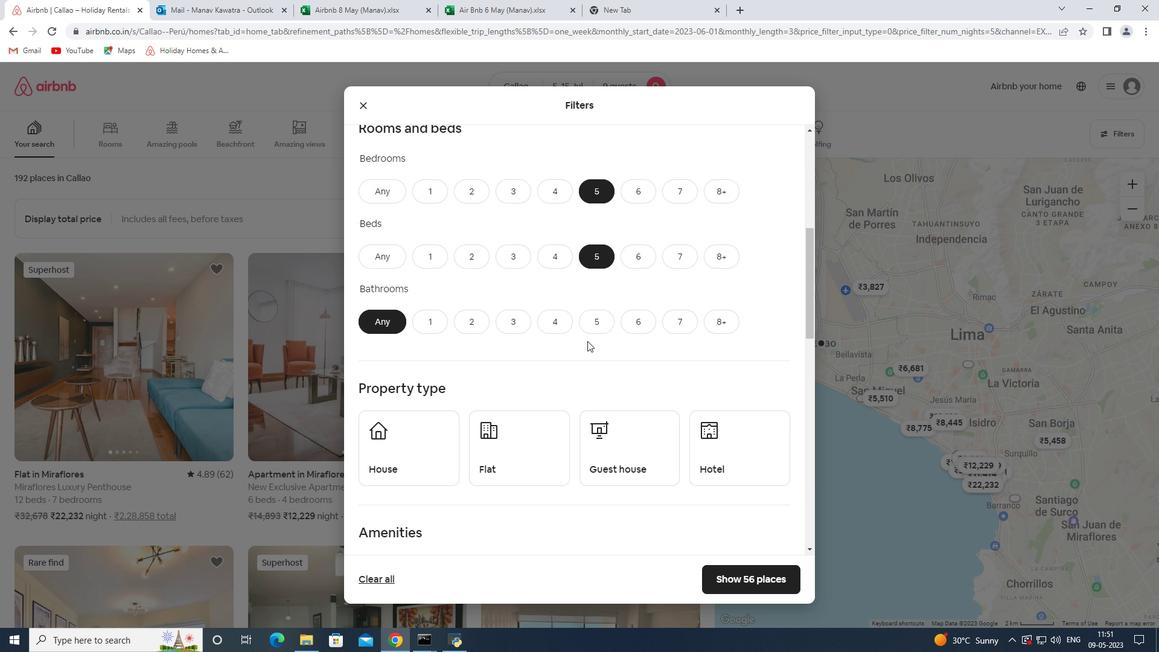 
Action: Mouse pressed left at (592, 320)
Screenshot: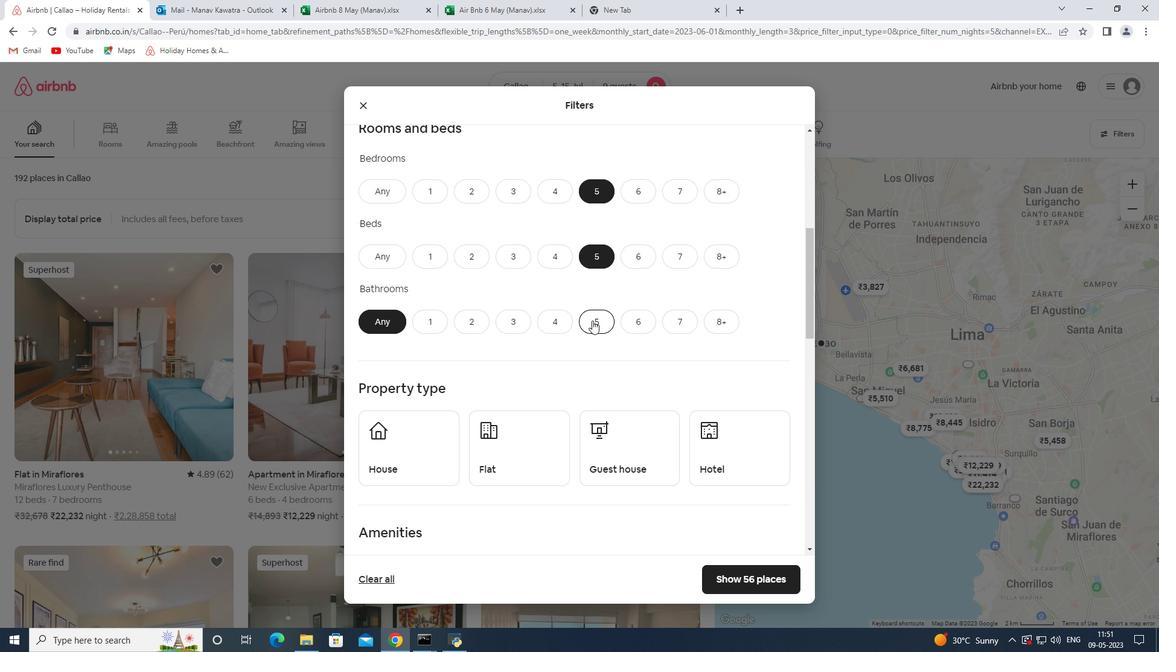 
Action: Mouse moved to (560, 363)
Screenshot: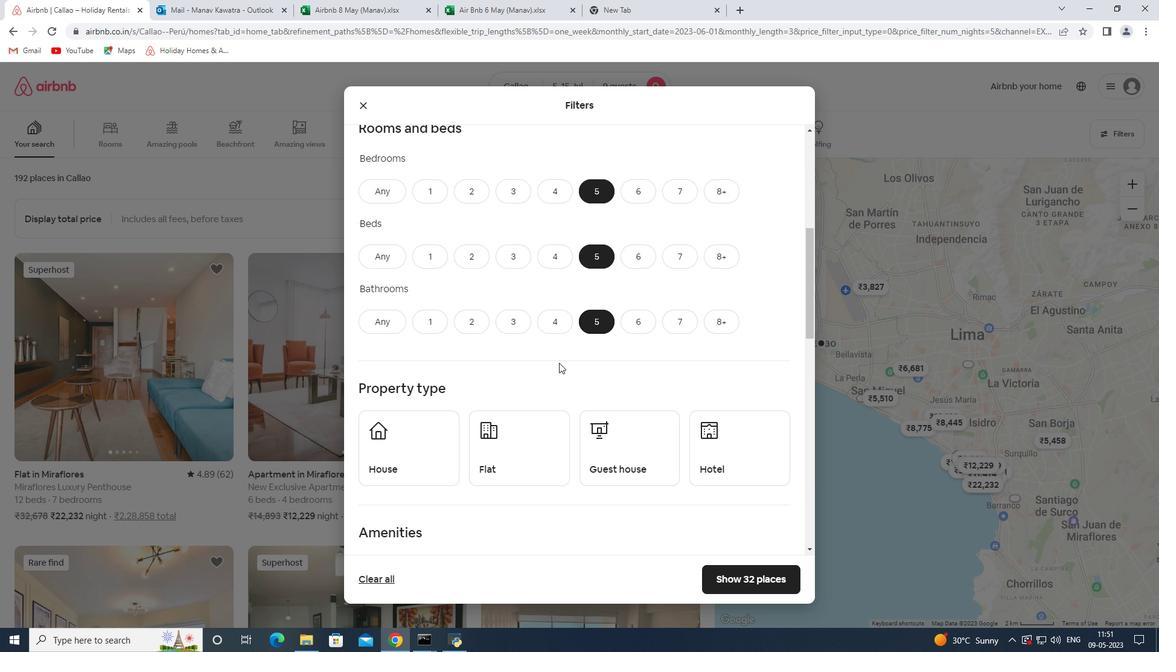 
Action: Mouse scrolled (560, 363) with delta (0, 0)
Screenshot: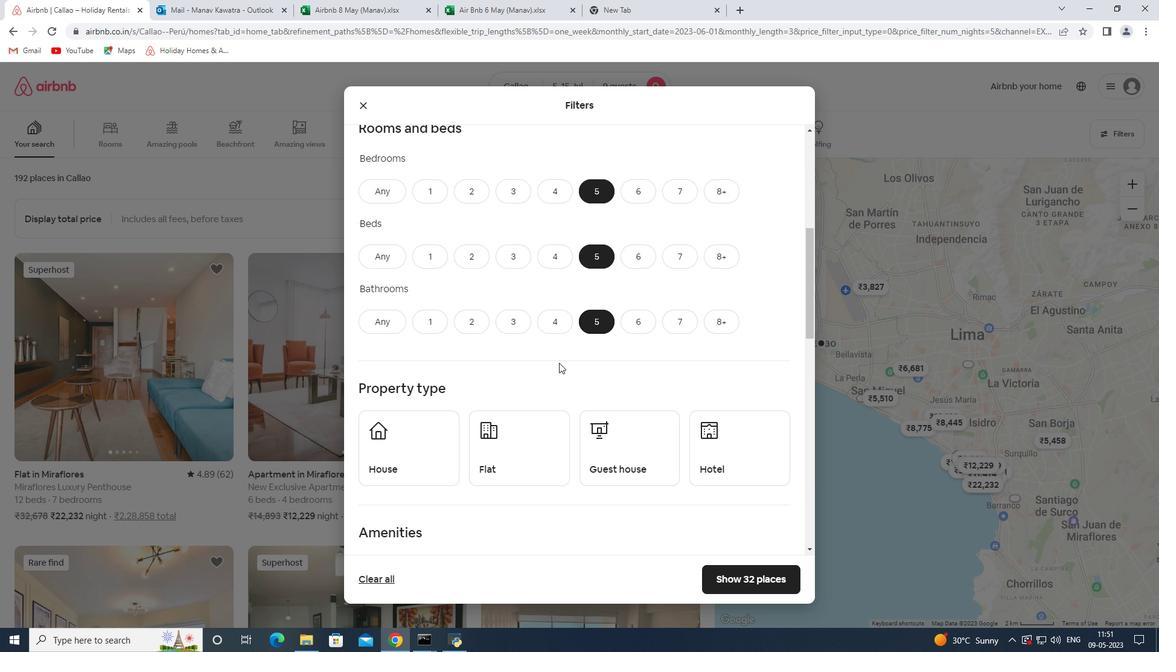 
Action: Mouse moved to (426, 393)
Screenshot: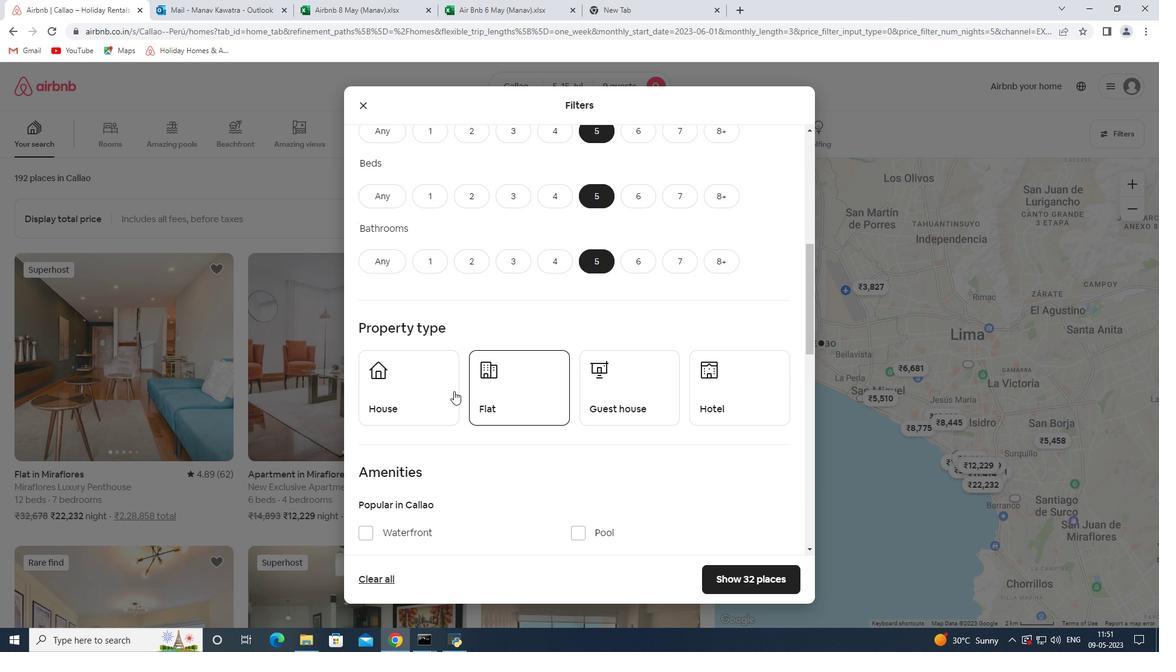 
Action: Mouse pressed left at (426, 393)
Screenshot: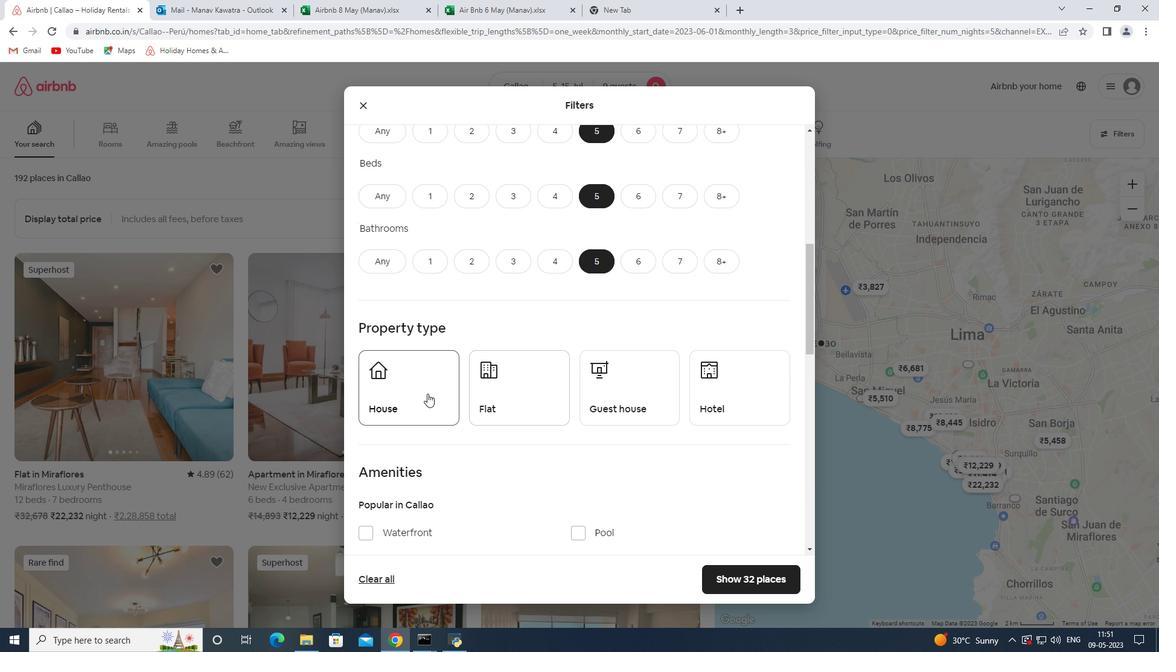 
Action: Mouse moved to (503, 402)
Screenshot: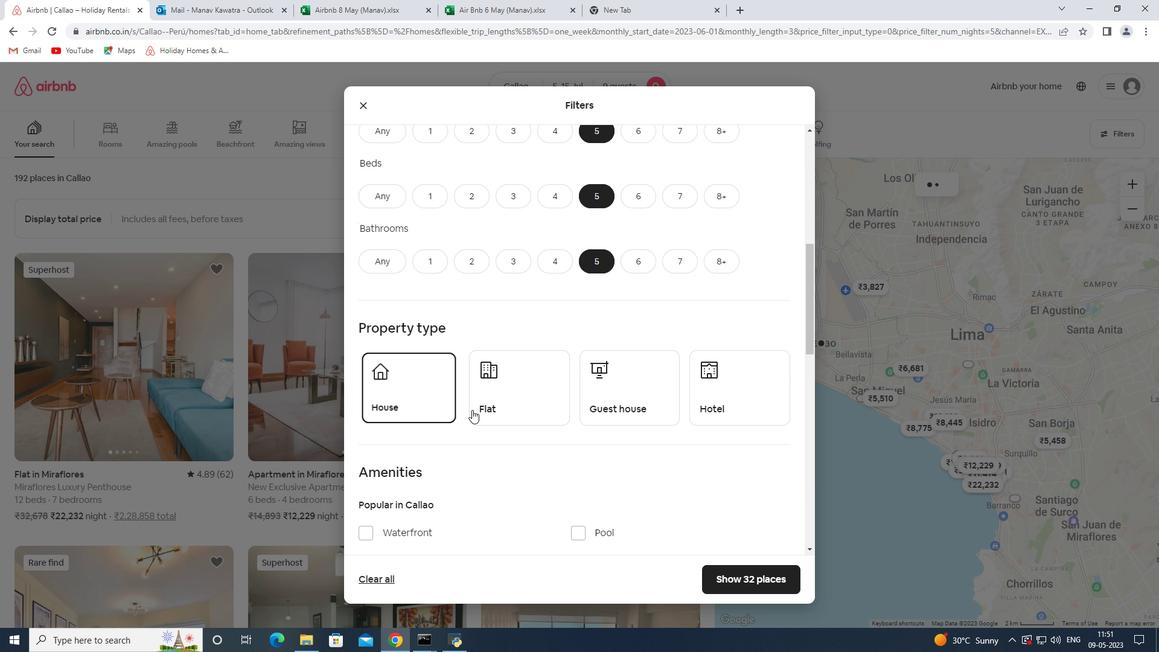 
Action: Mouse pressed left at (503, 402)
Screenshot: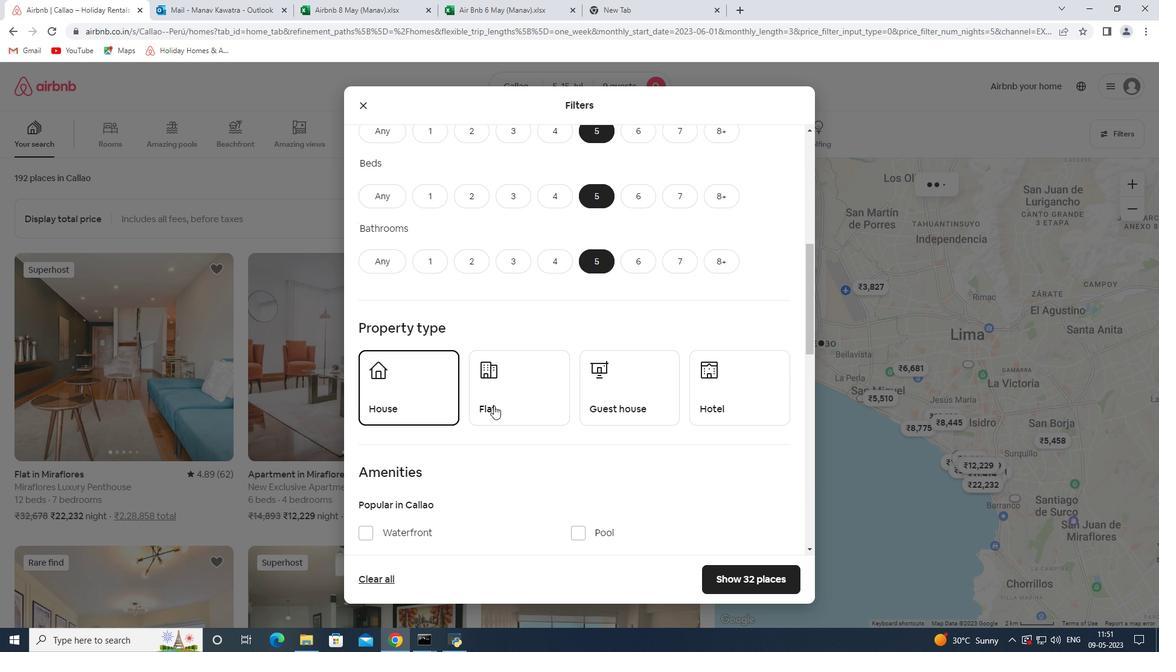 
Action: Mouse moved to (621, 397)
Screenshot: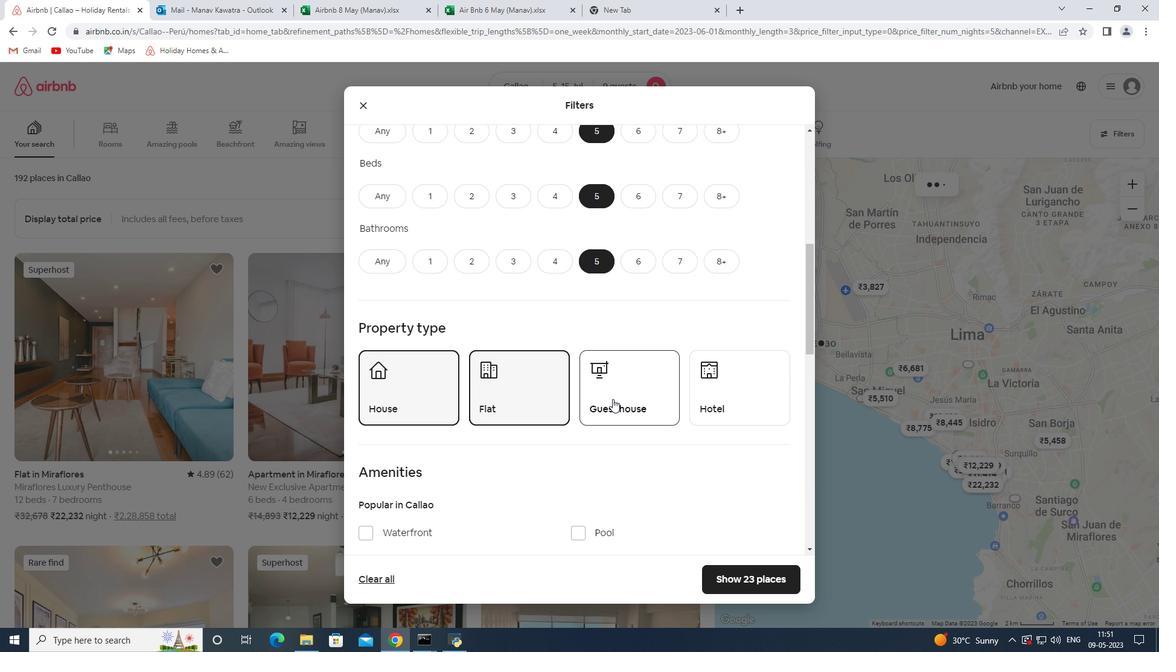 
Action: Mouse pressed left at (621, 397)
Screenshot: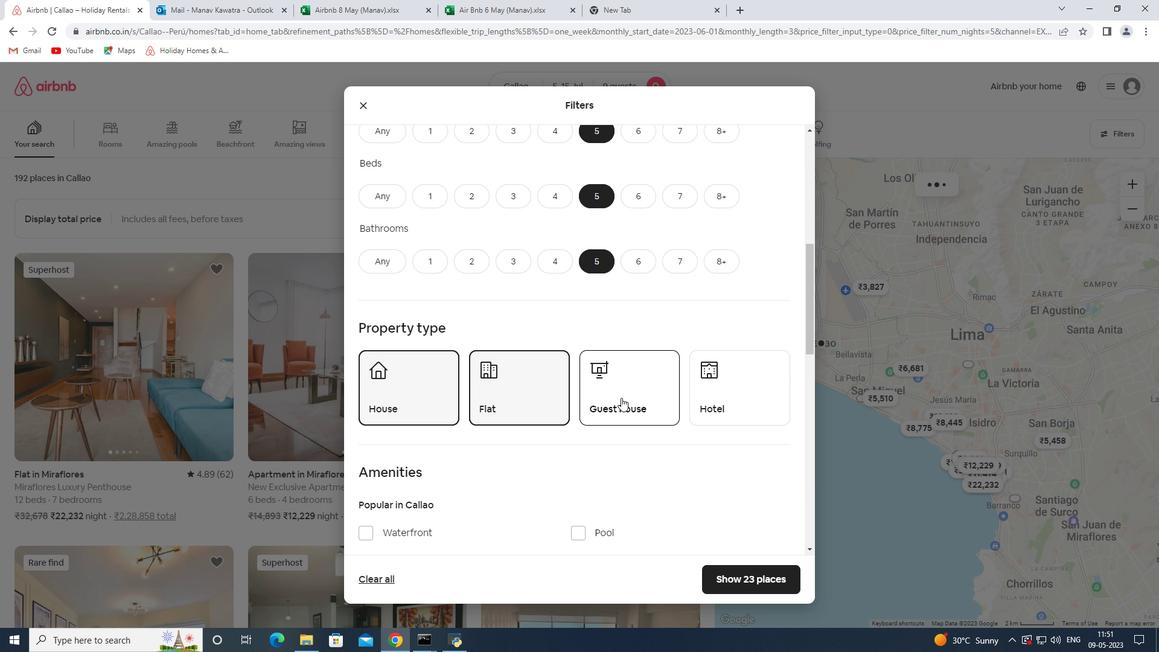 
Action: Mouse moved to (615, 380)
Screenshot: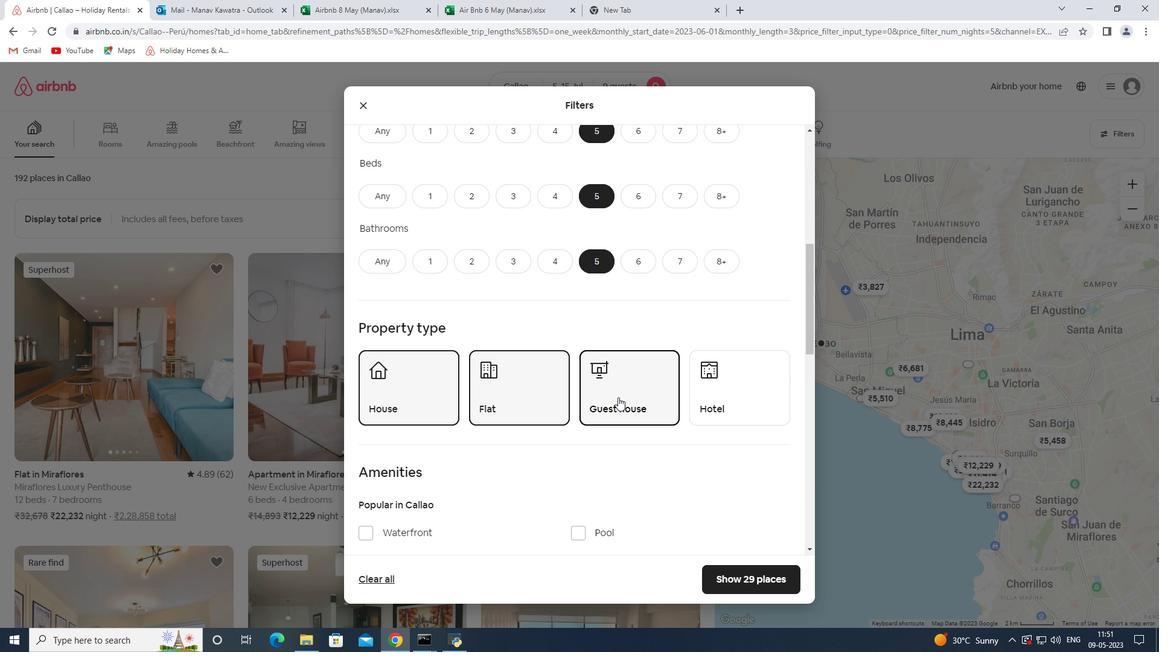 
Action: Mouse scrolled (615, 379) with delta (0, 0)
Screenshot: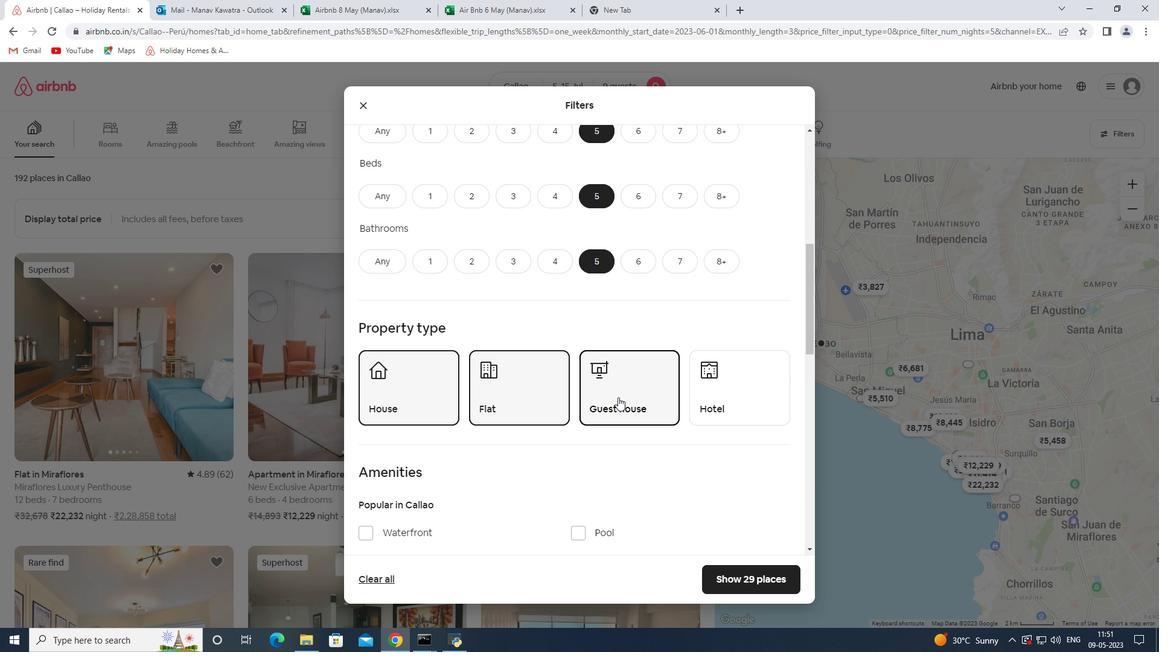 
Action: Mouse moved to (615, 378)
Screenshot: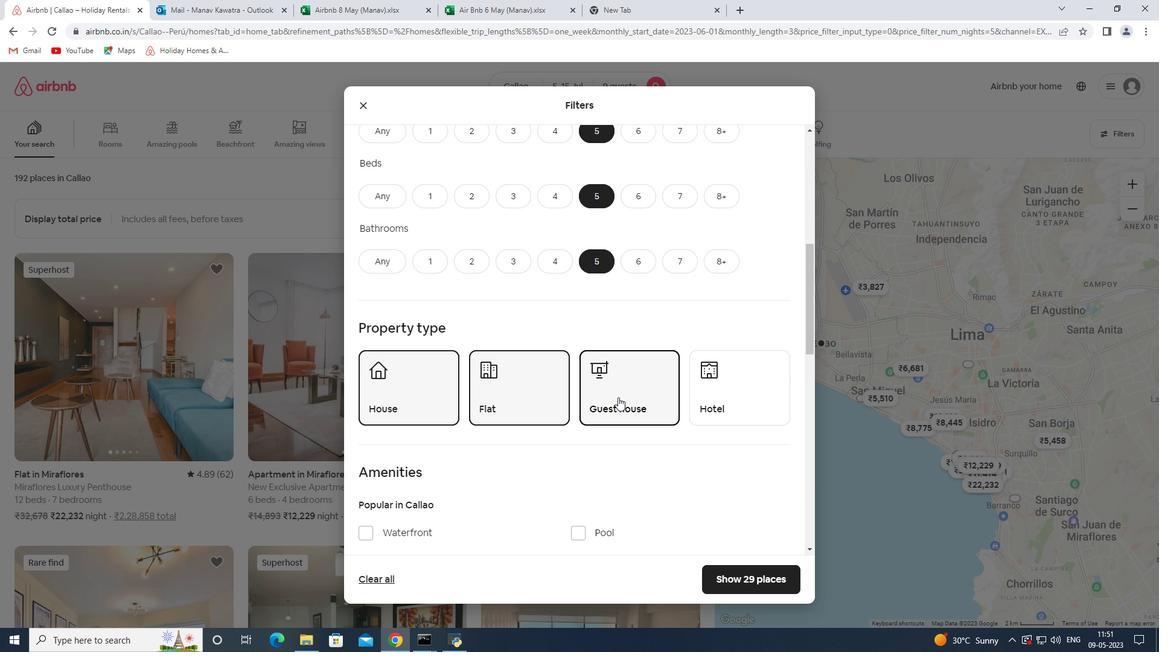 
Action: Mouse scrolled (615, 378) with delta (0, 0)
Screenshot: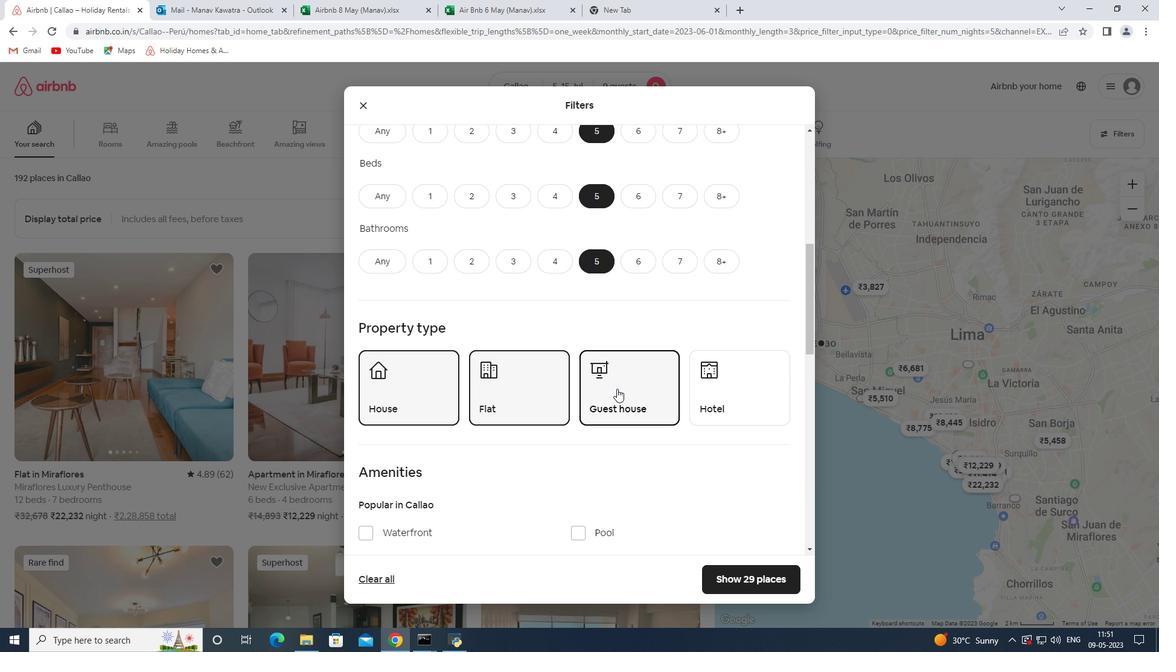 
Action: Mouse moved to (616, 358)
Screenshot: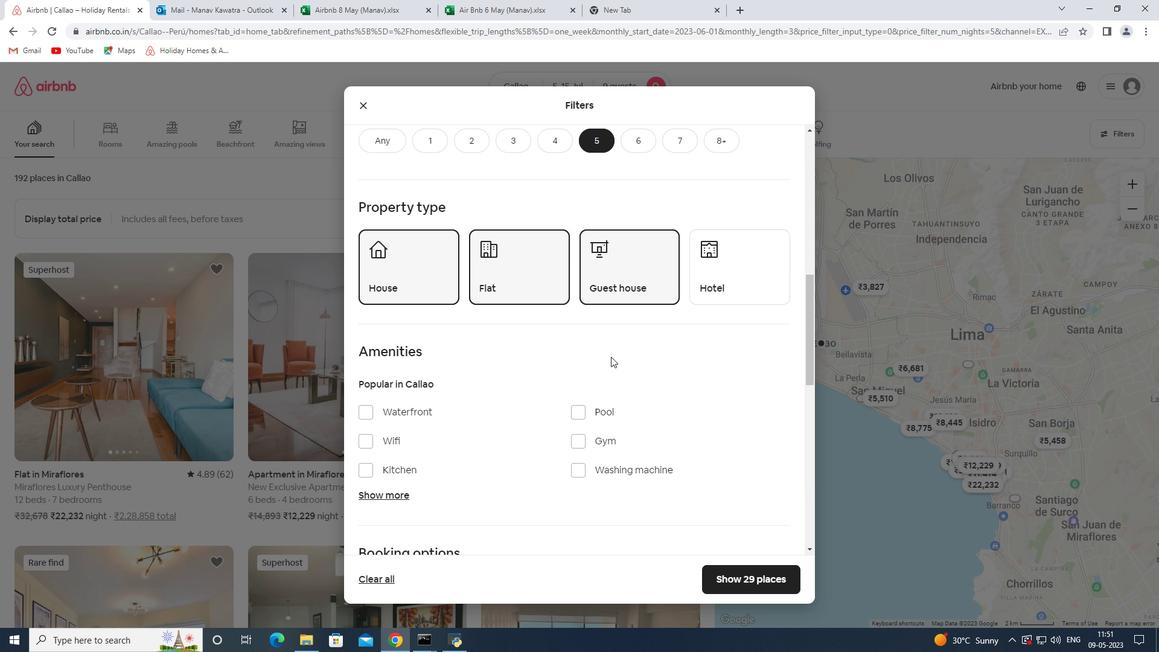 
Action: Mouse scrolled (616, 357) with delta (0, 0)
Screenshot: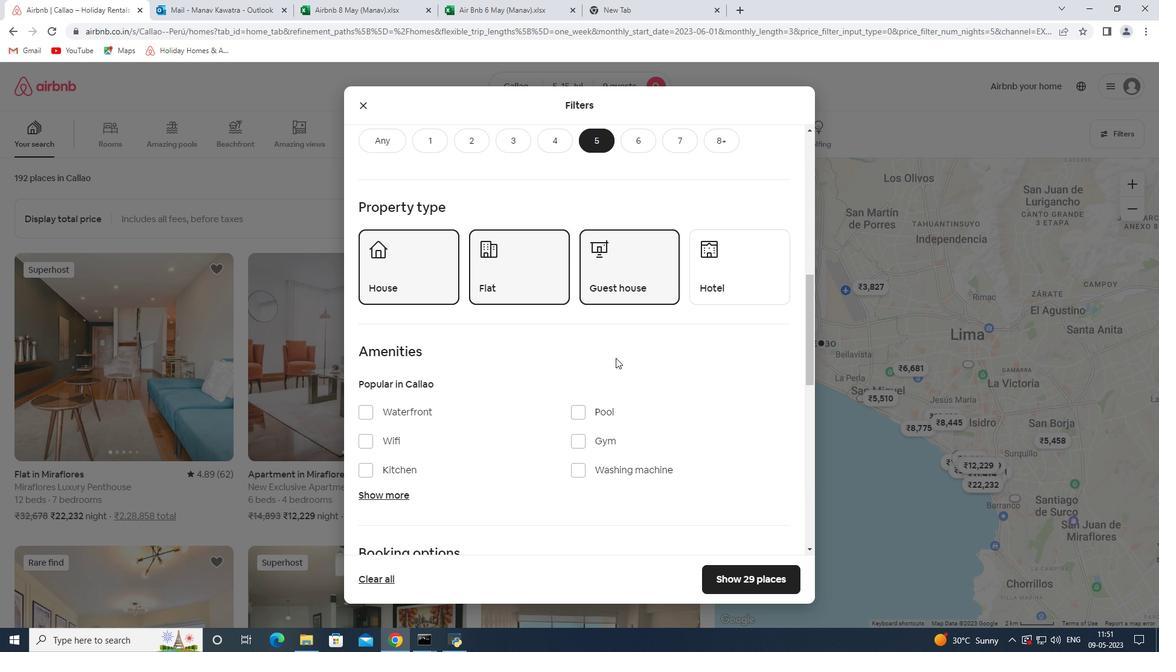 
Action: Mouse scrolled (616, 357) with delta (0, 0)
Screenshot: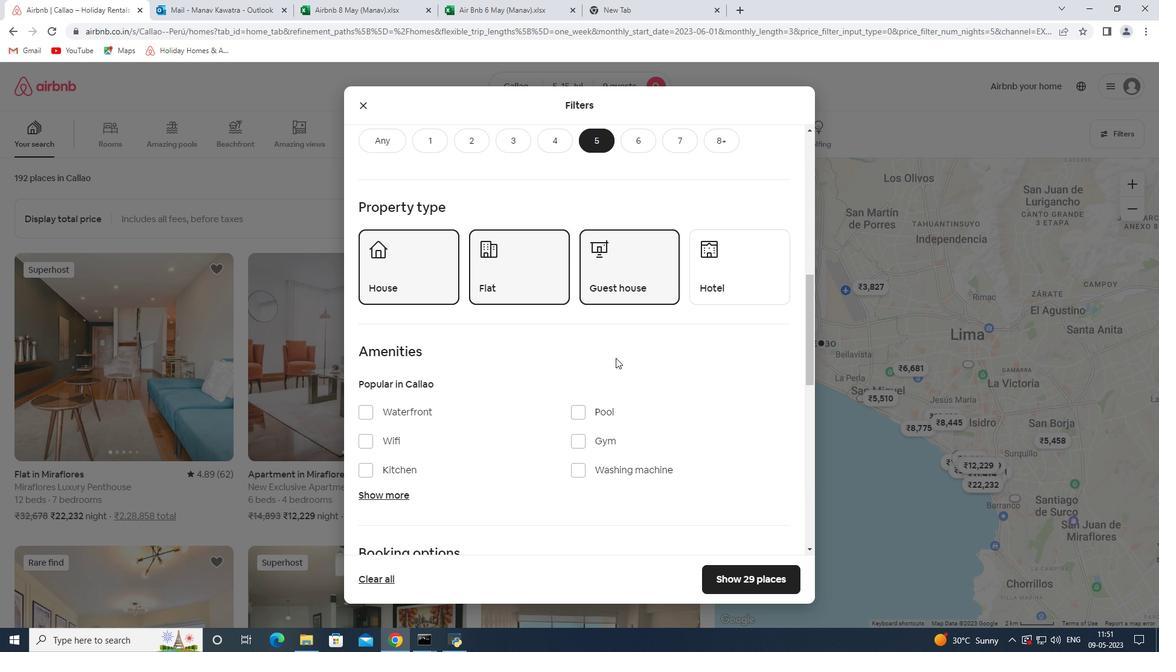 
Action: Mouse moved to (730, 381)
Screenshot: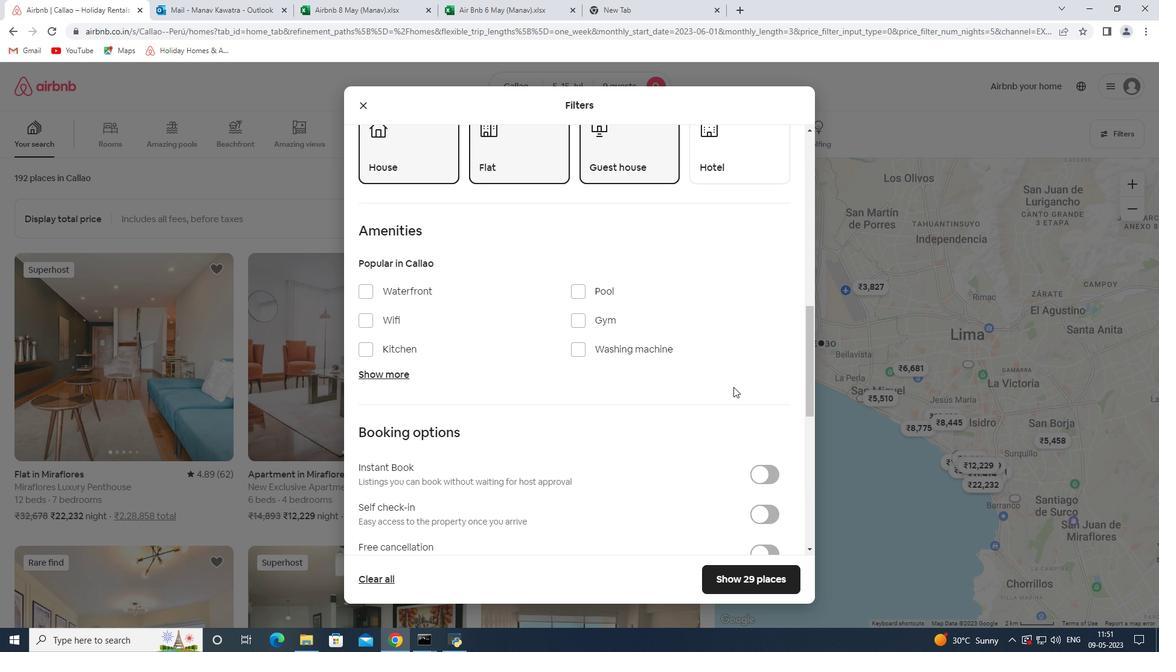 
Action: Mouse scrolled (730, 381) with delta (0, 0)
Screenshot: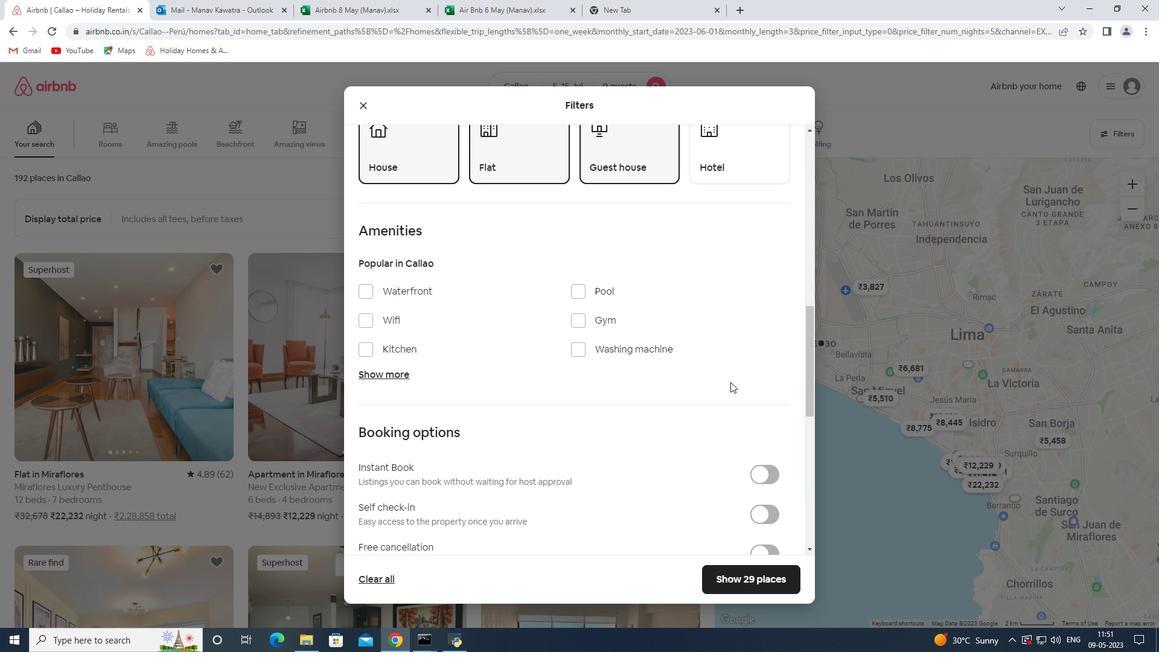 
Action: Mouse moved to (767, 460)
Screenshot: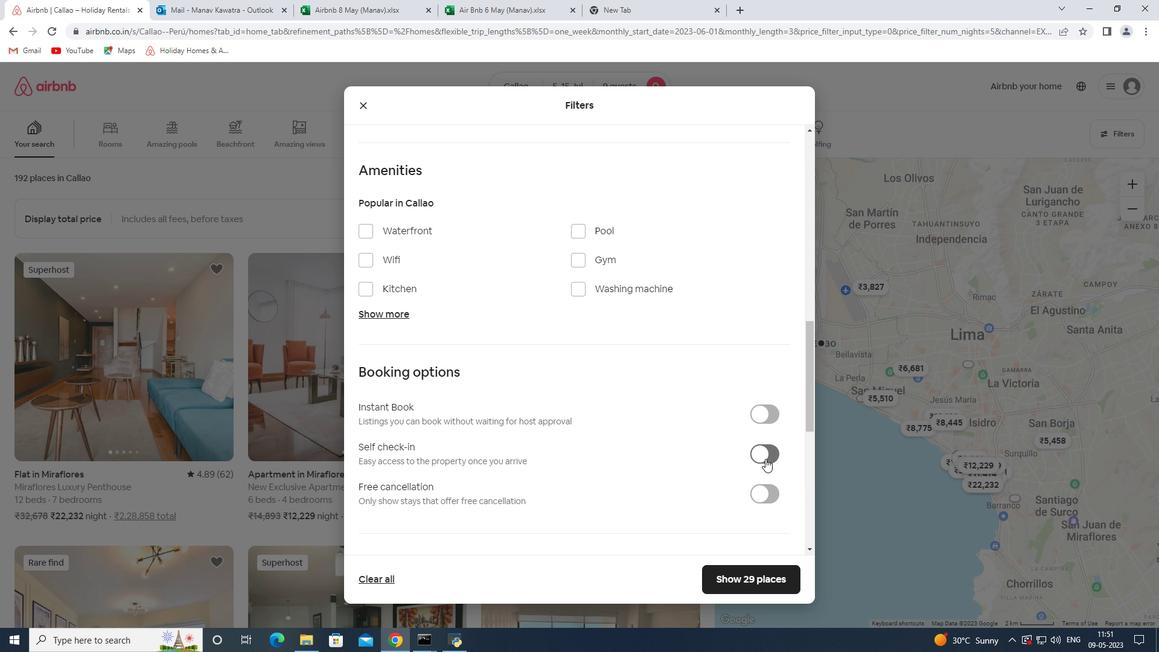 
Action: Mouse pressed left at (767, 460)
Screenshot: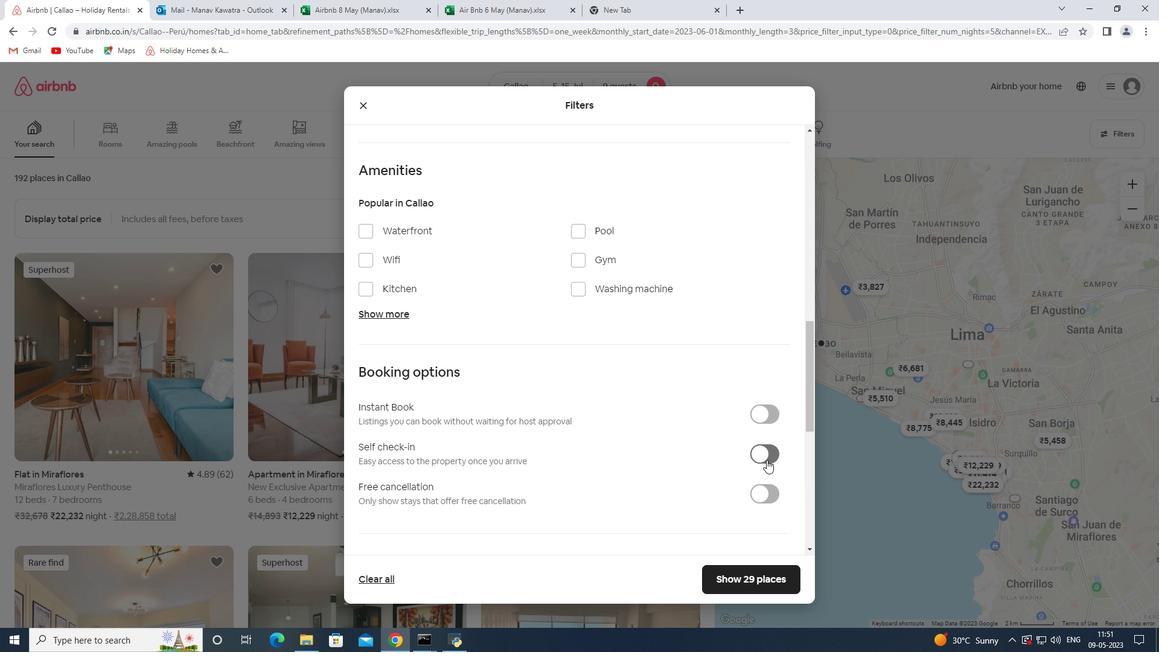 
Action: Mouse moved to (717, 444)
Screenshot: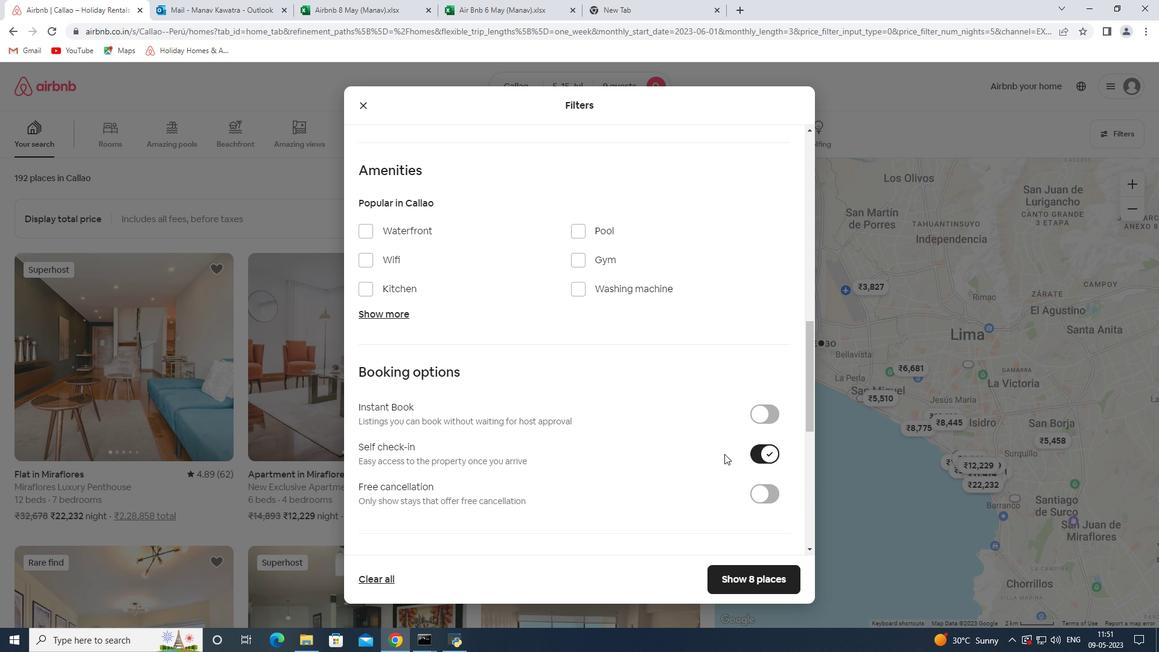
Action: Mouse scrolled (717, 443) with delta (0, 0)
Screenshot: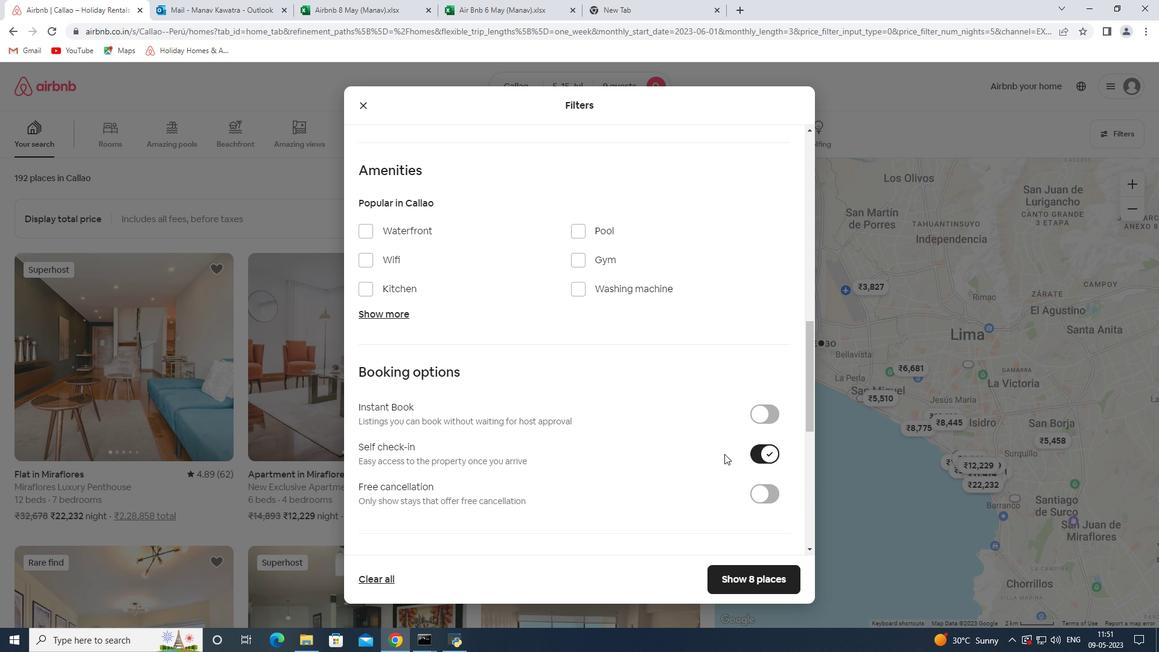 
Action: Mouse moved to (713, 444)
Screenshot: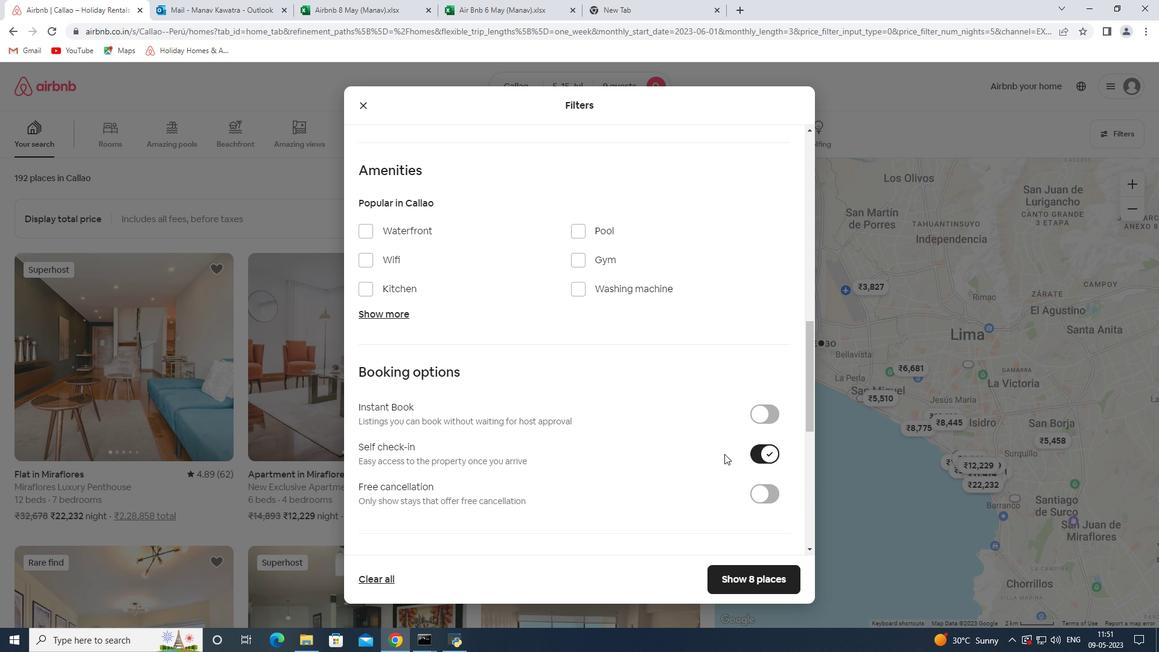 
Action: Mouse scrolled (713, 443) with delta (0, 0)
Screenshot: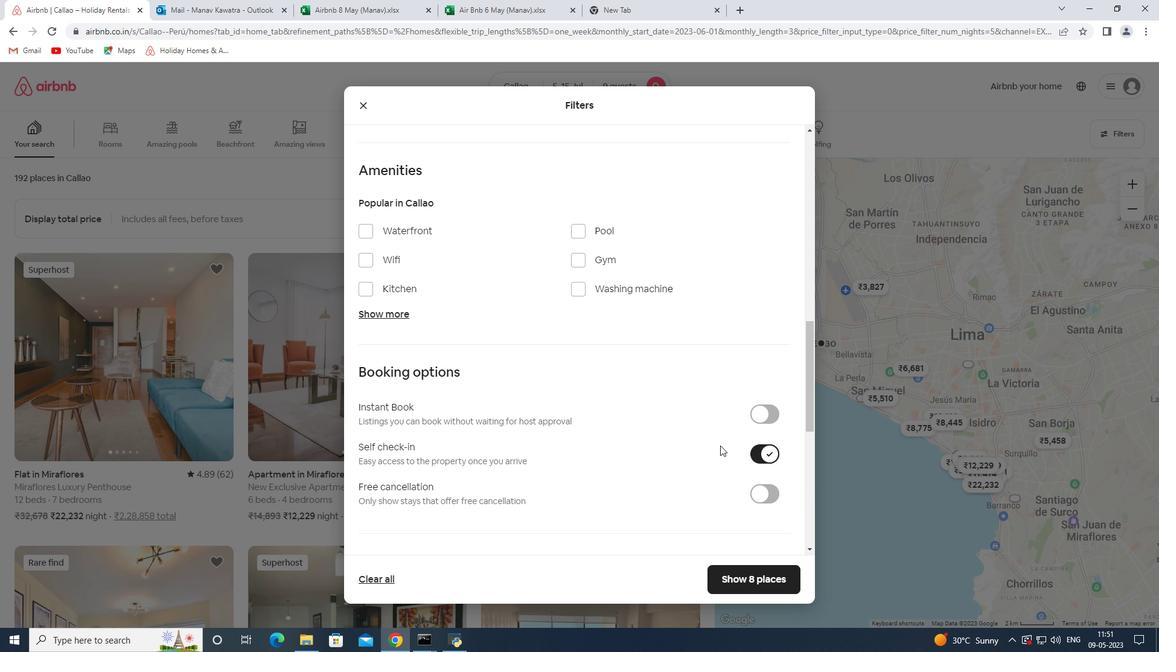 
Action: Mouse scrolled (713, 443) with delta (0, 0)
Screenshot: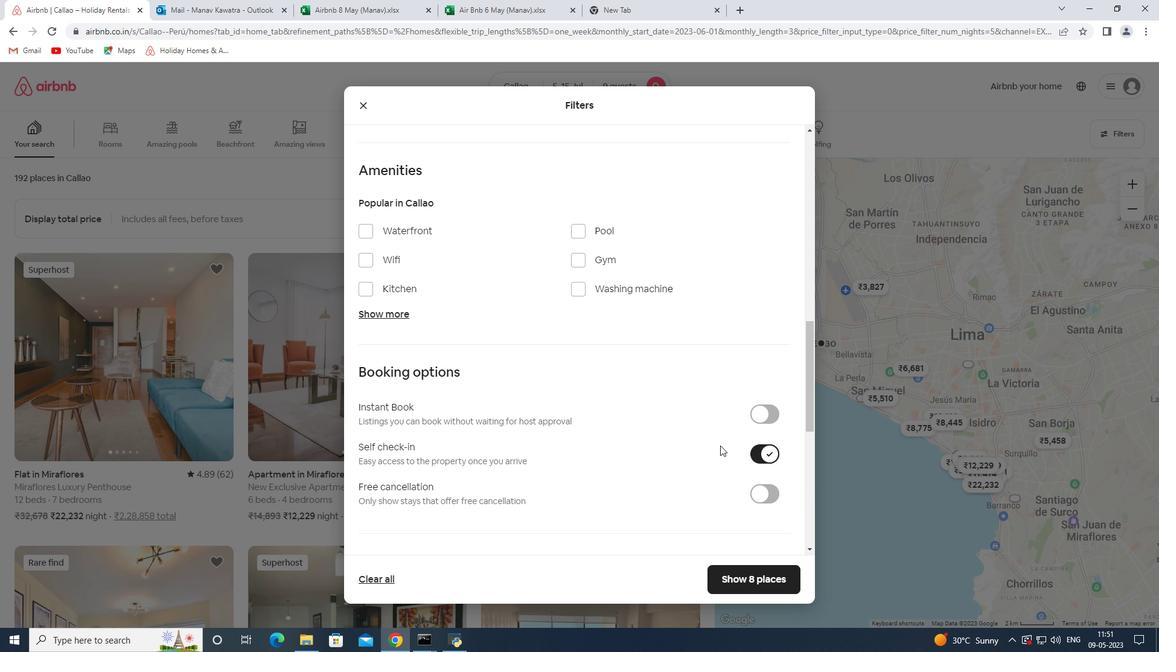 
Action: Mouse scrolled (713, 443) with delta (0, 0)
Screenshot: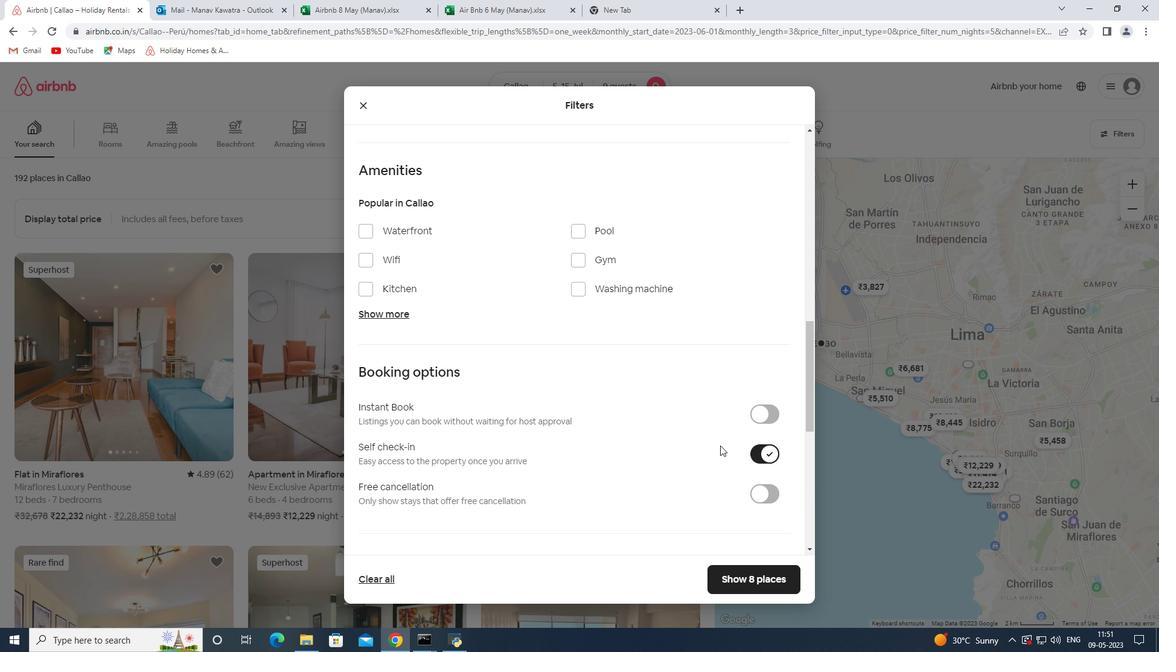 
Action: Mouse moved to (714, 443)
Screenshot: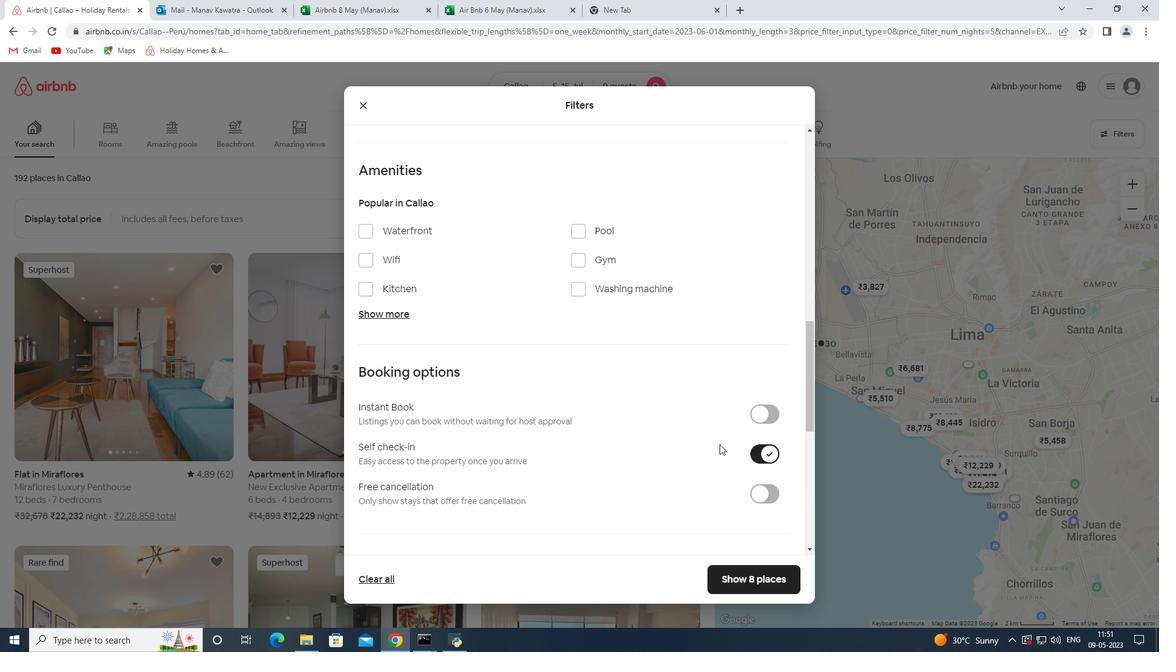 
Action: Mouse scrolled (713, 443) with delta (0, 0)
Screenshot: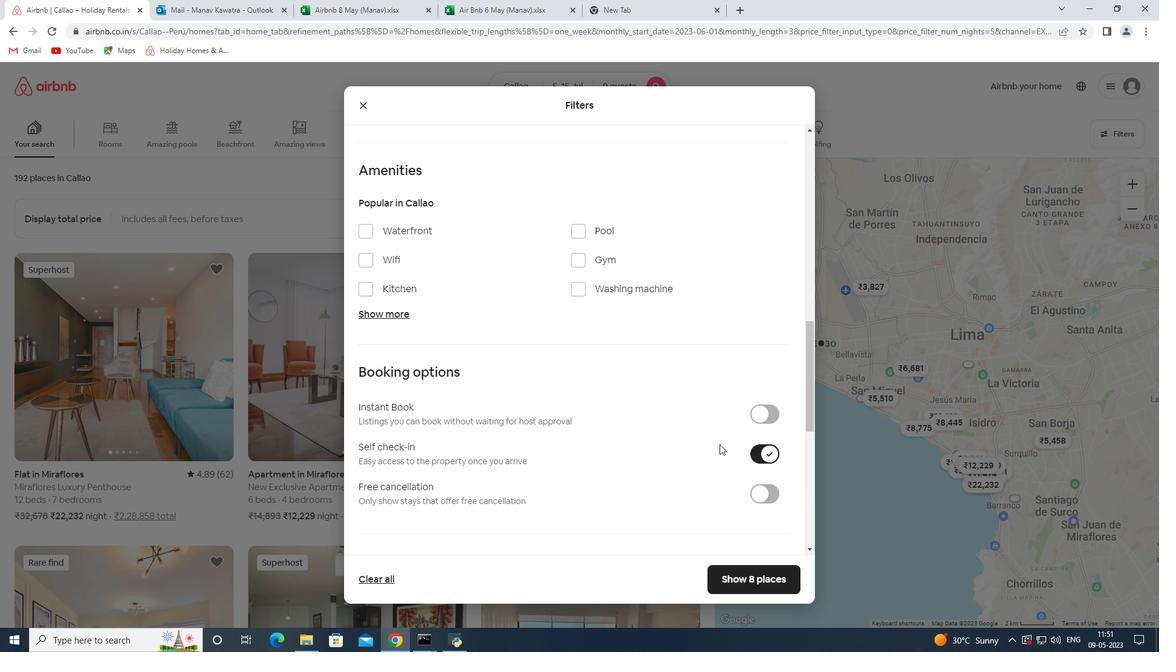 
Action: Mouse scrolled (714, 442) with delta (0, 0)
Screenshot: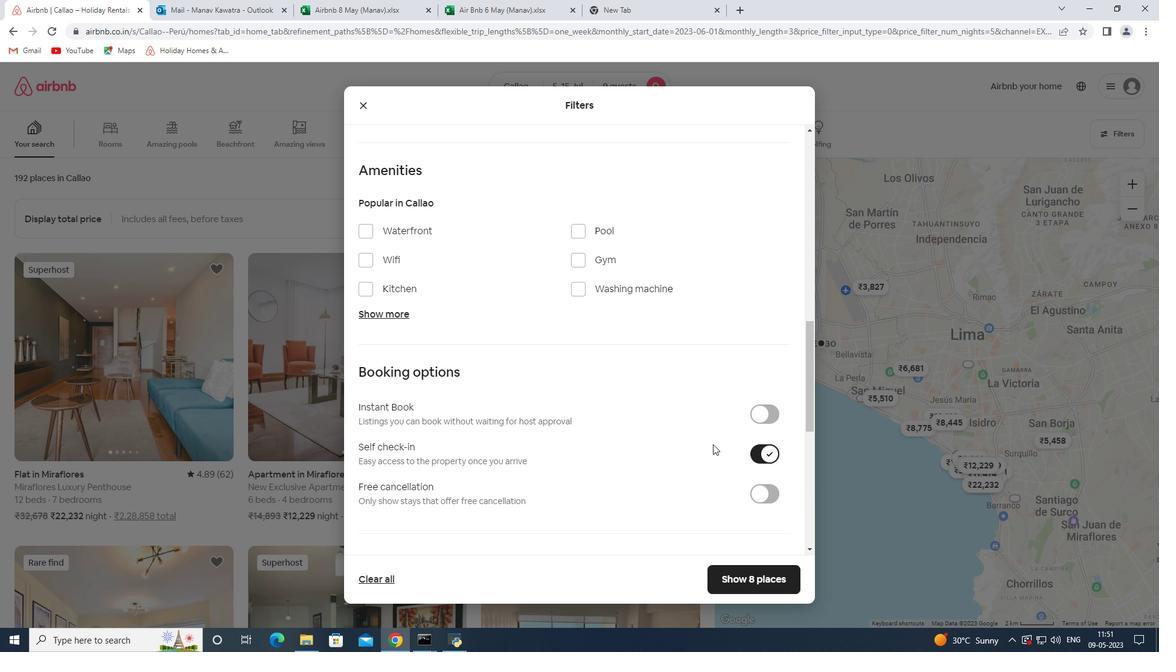 
Action: Mouse moved to (564, 487)
Screenshot: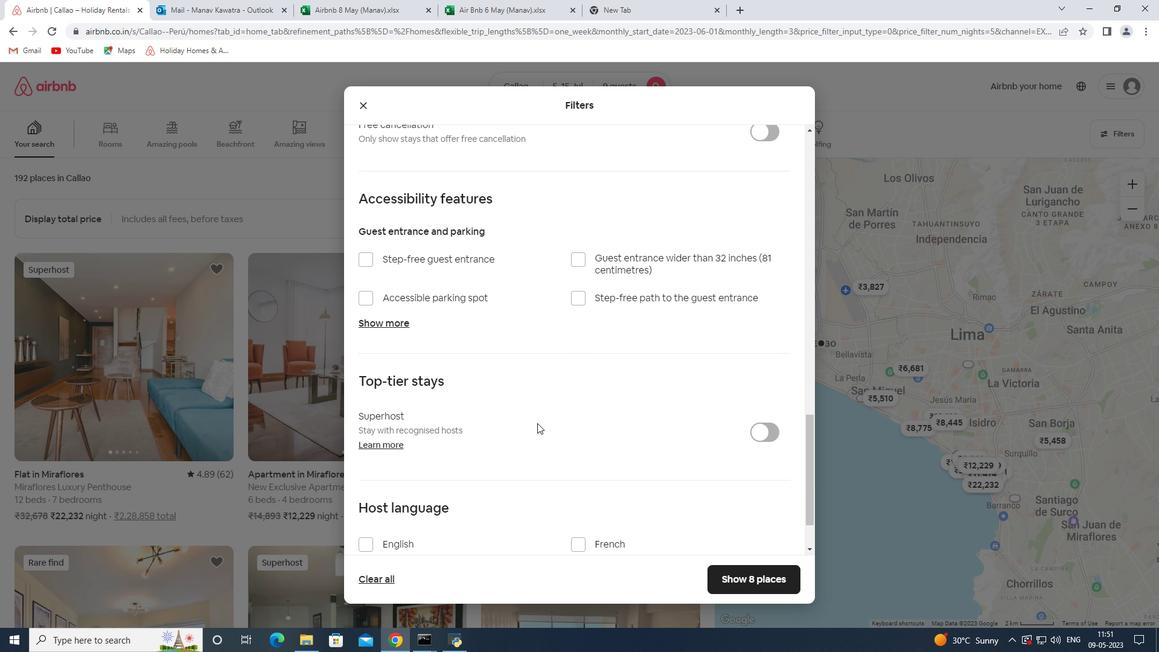
Action: Mouse scrolled (564, 486) with delta (0, 0)
Screenshot: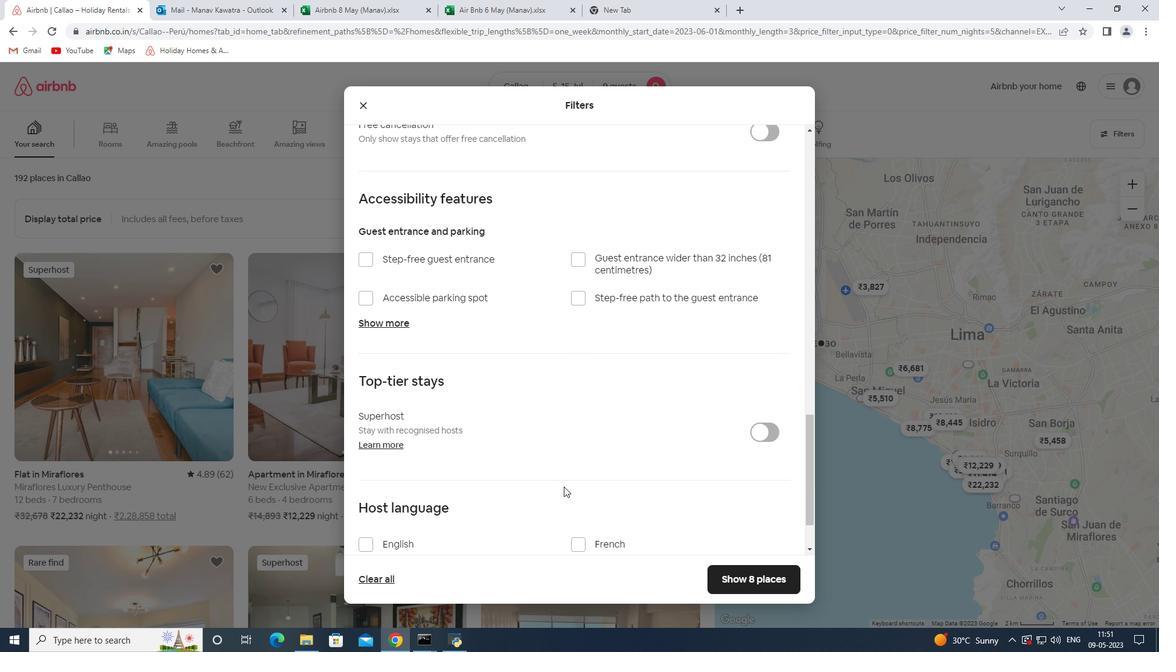 
Action: Mouse scrolled (564, 486) with delta (0, 0)
Screenshot: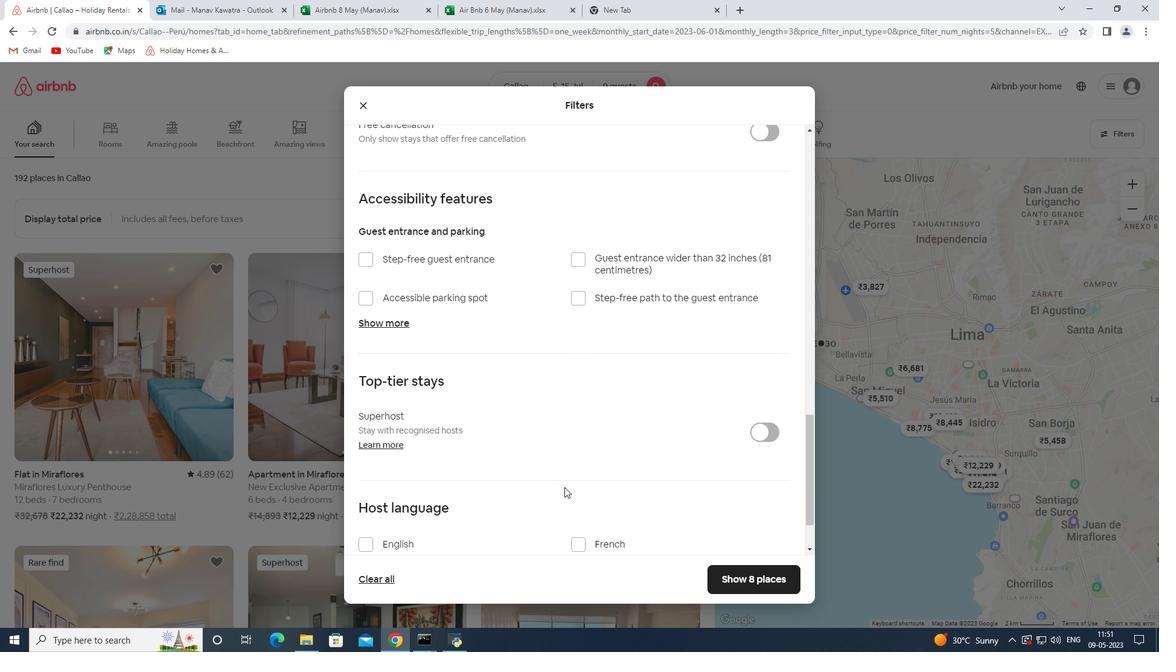 
Action: Mouse scrolled (564, 486) with delta (0, 0)
Screenshot: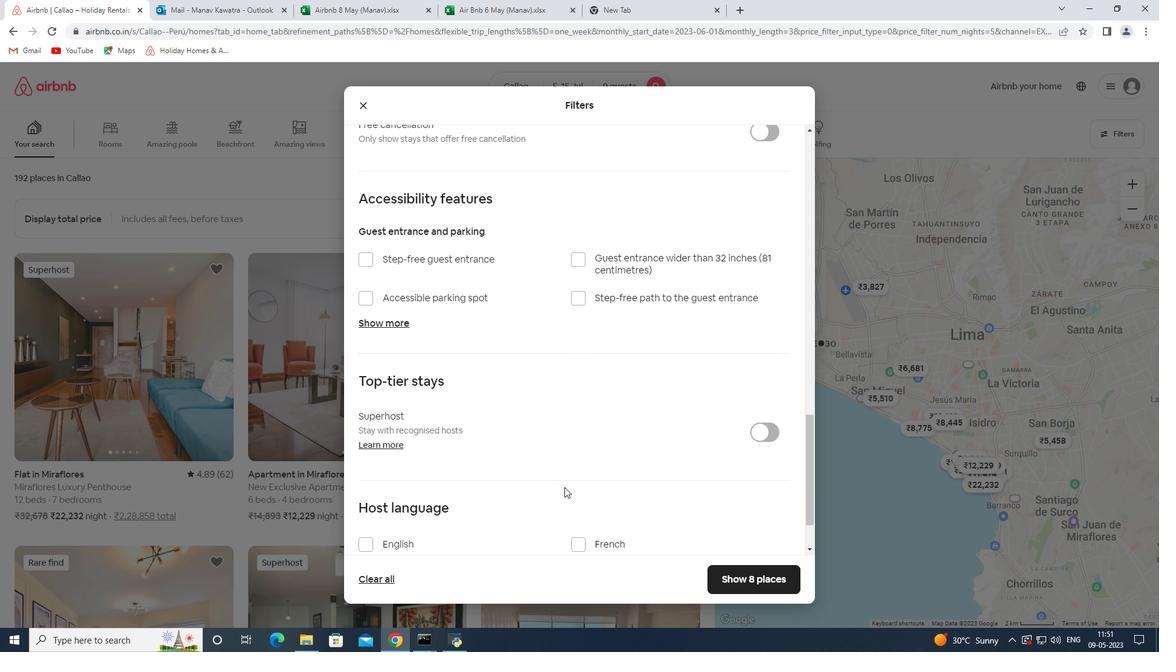 
Action: Mouse moved to (396, 468)
Screenshot: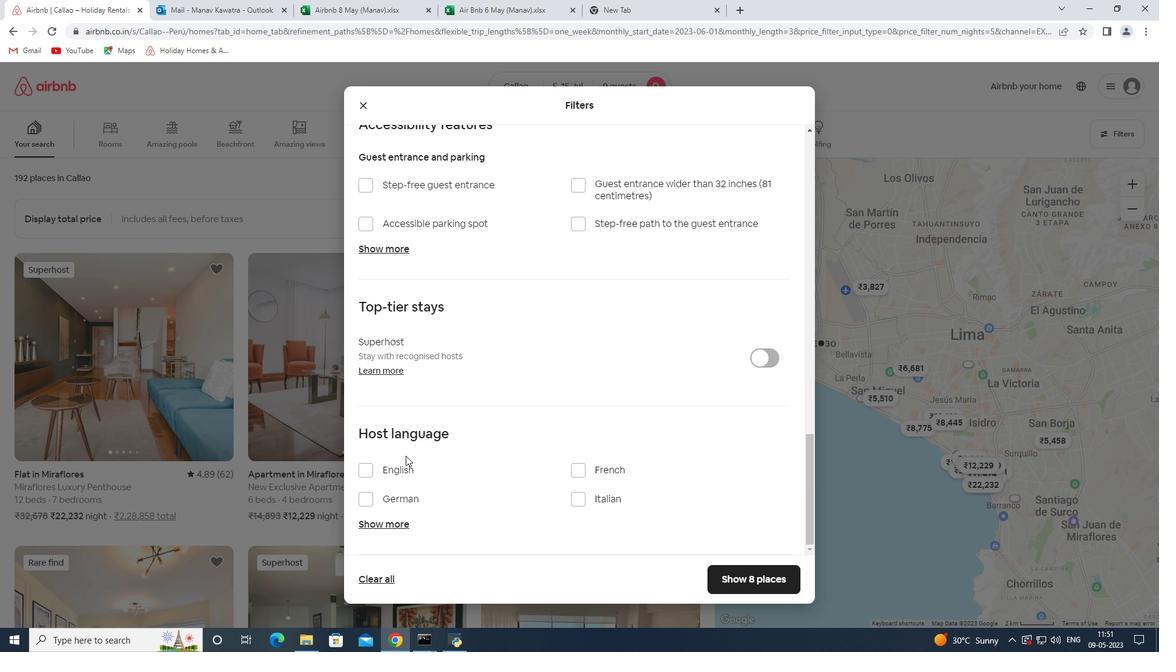 
Action: Mouse pressed left at (396, 468)
Screenshot: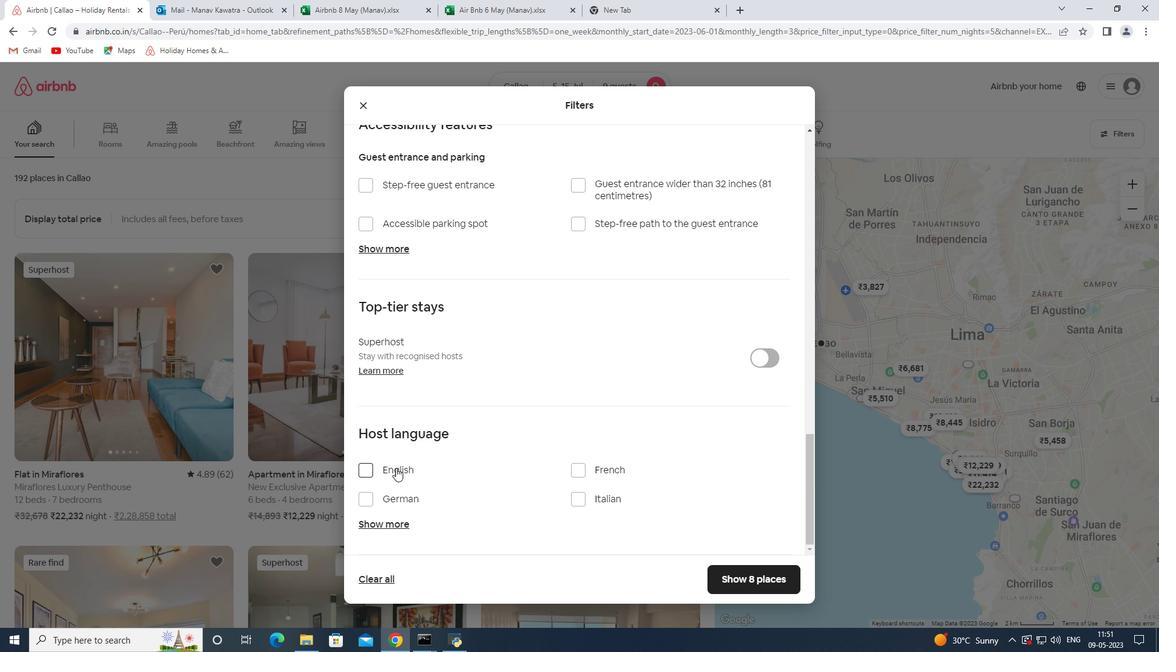 
Action: Mouse moved to (754, 579)
Screenshot: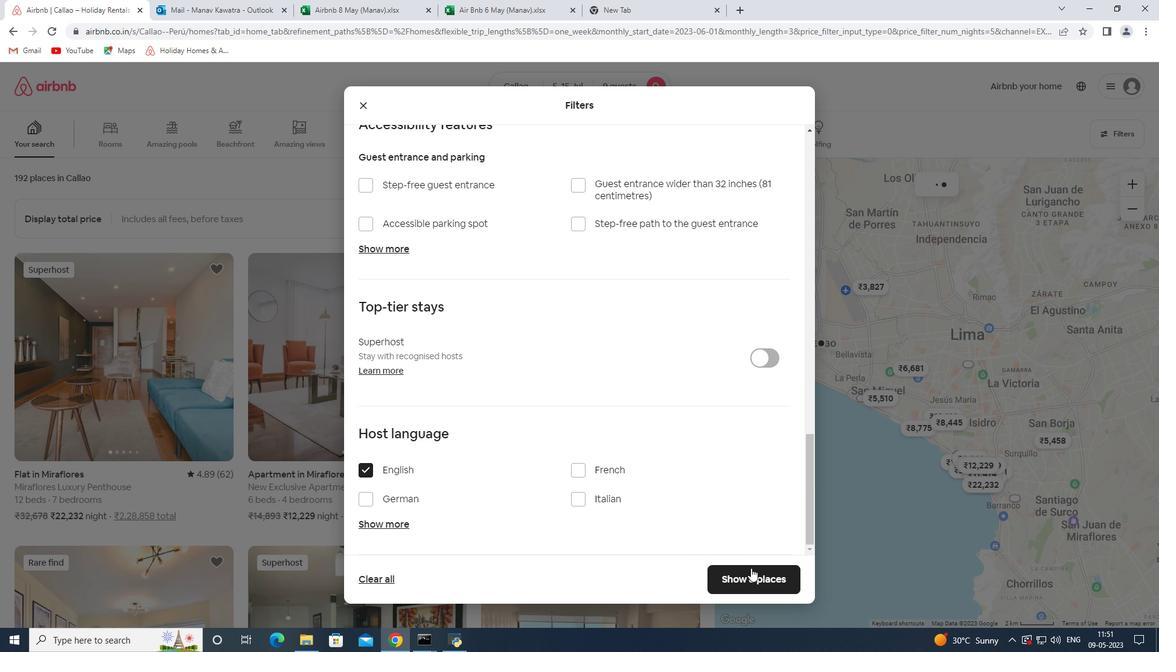
Action: Mouse pressed left at (754, 579)
Screenshot: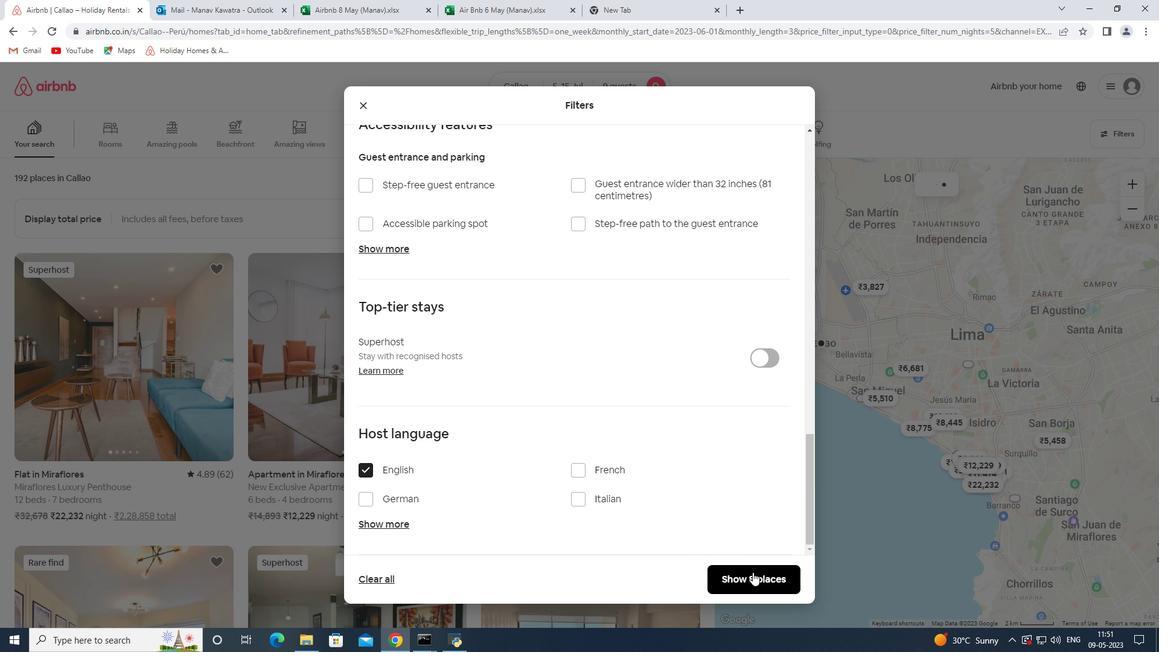 
